 Task: Find connections with filter location The Valley with filter topic #Consultantswith filter profile language German with filter current company Atos with filter school LJ University with filter industry Cosmetology and Barber Schools with filter service category Interior Design with filter keywords title Lead
Action: Mouse moved to (498, 89)
Screenshot: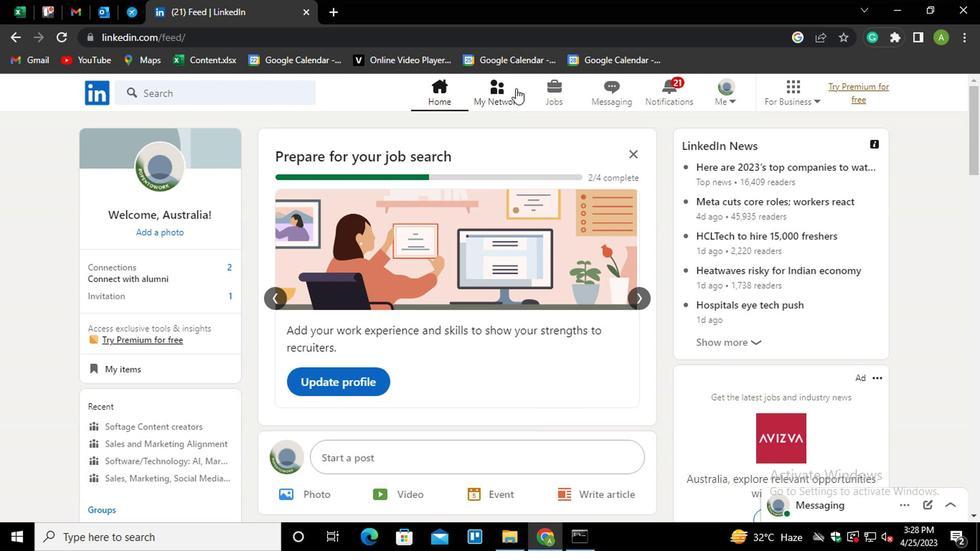 
Action: Mouse pressed left at (498, 89)
Screenshot: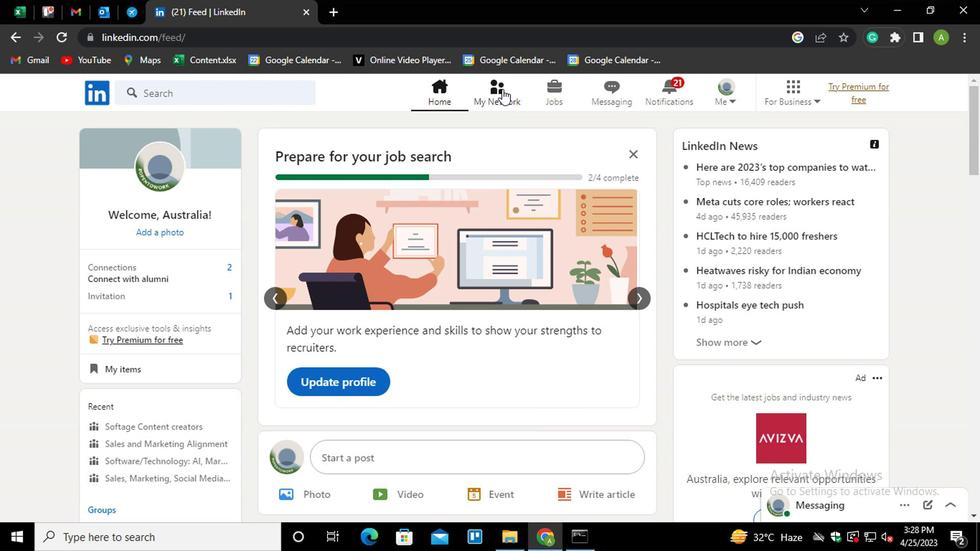 
Action: Mouse moved to (194, 166)
Screenshot: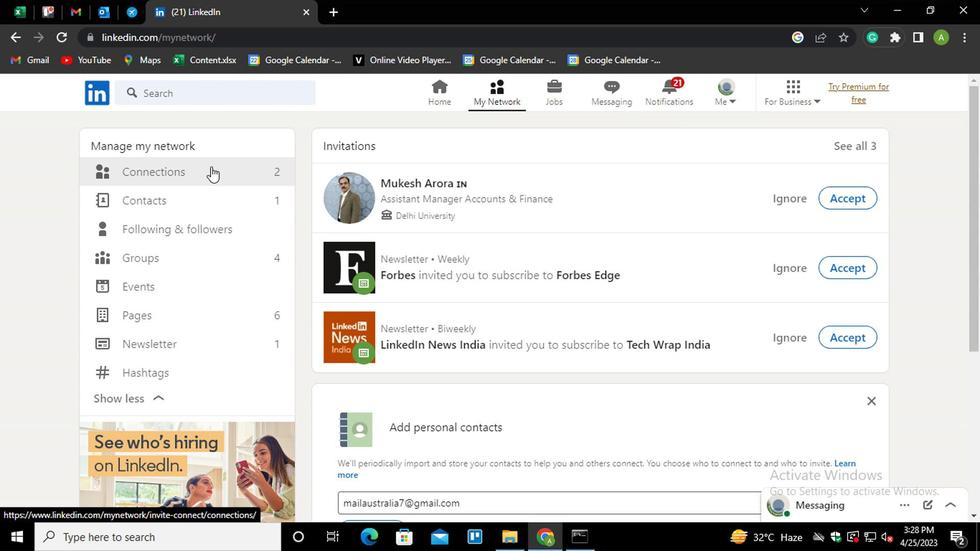 
Action: Mouse pressed left at (194, 166)
Screenshot: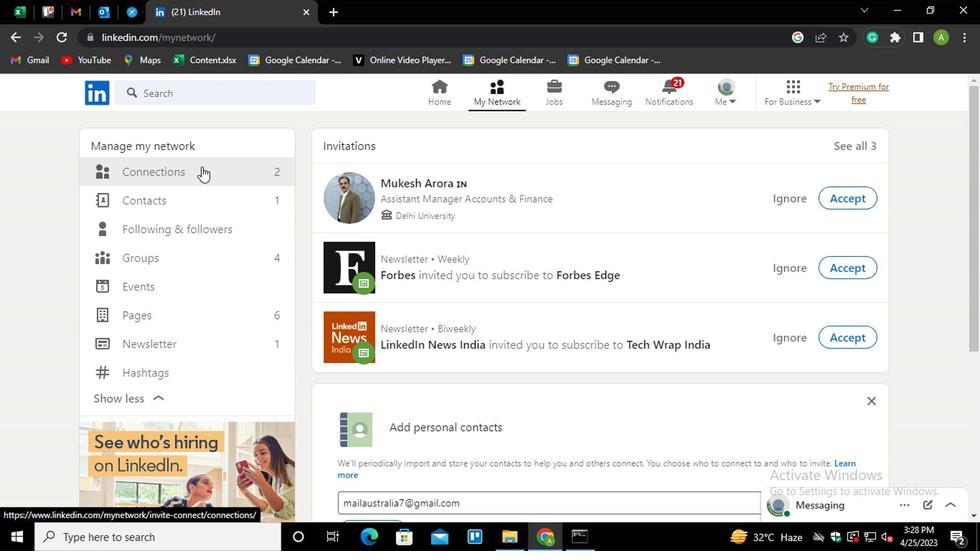 
Action: Mouse moved to (601, 166)
Screenshot: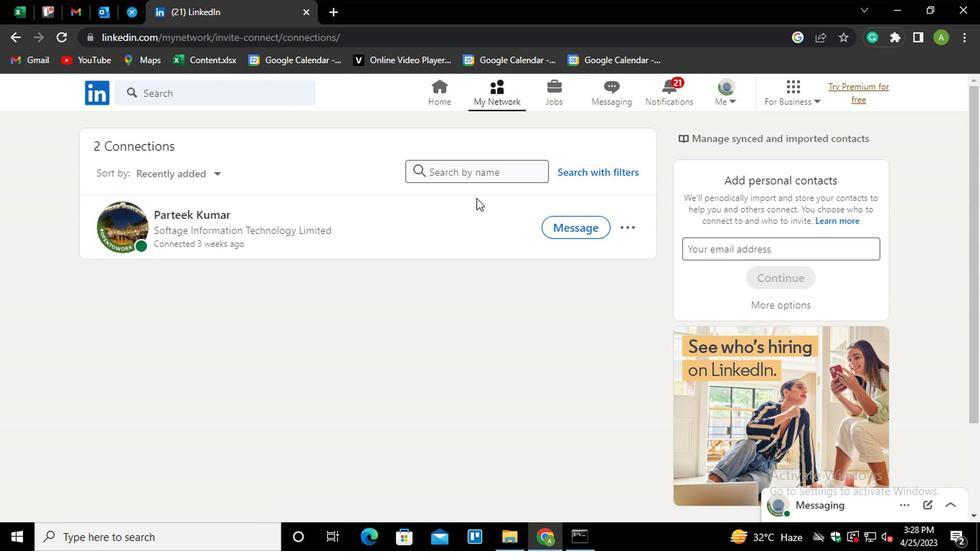 
Action: Mouse pressed left at (601, 166)
Screenshot: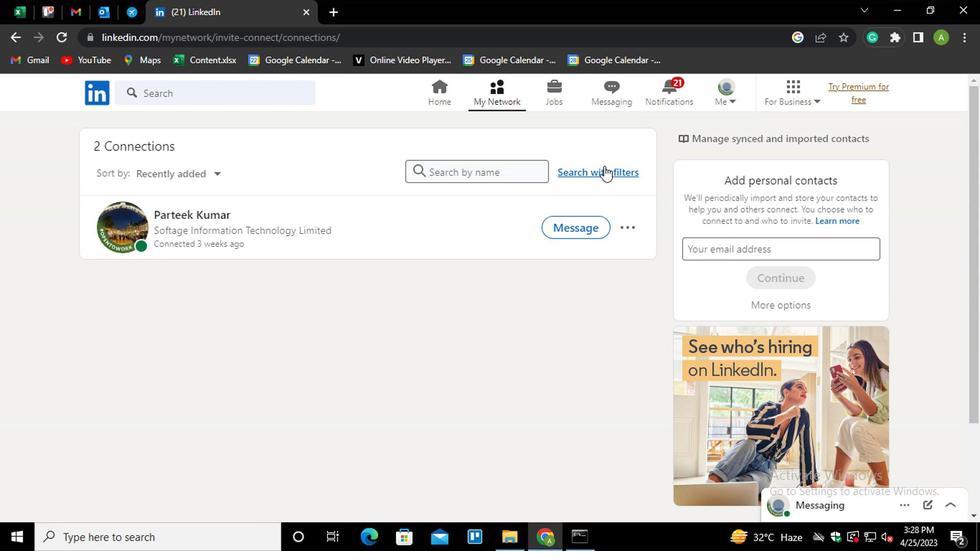 
Action: Mouse moved to (473, 129)
Screenshot: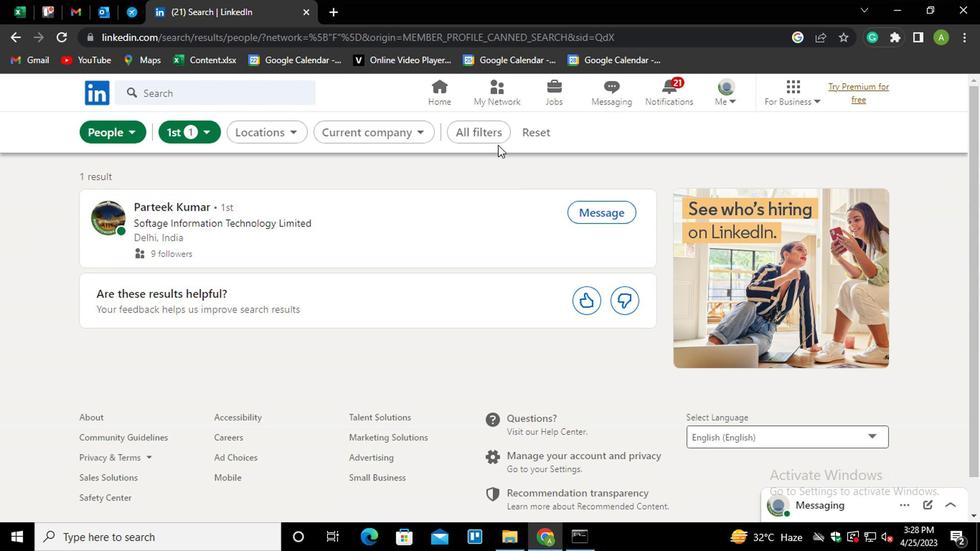 
Action: Mouse pressed left at (473, 129)
Screenshot: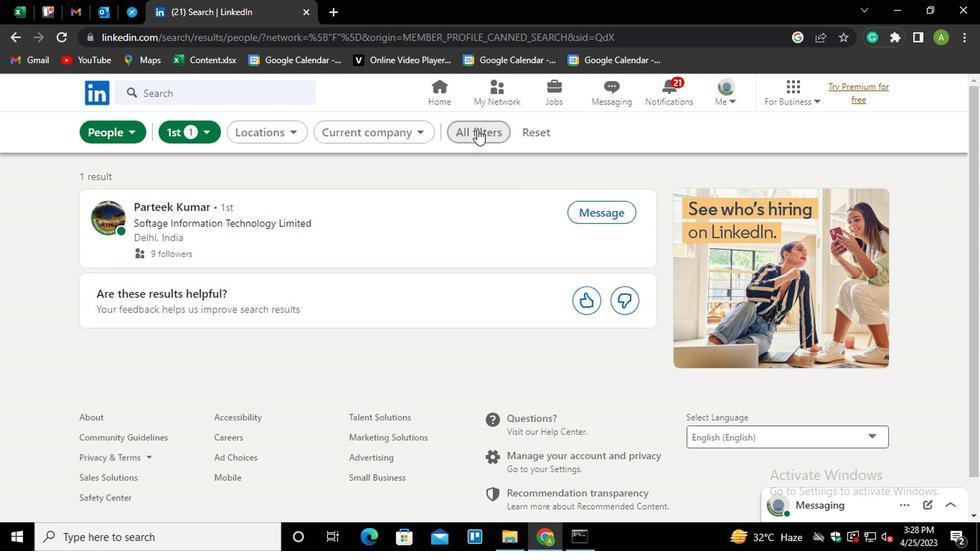 
Action: Mouse moved to (672, 287)
Screenshot: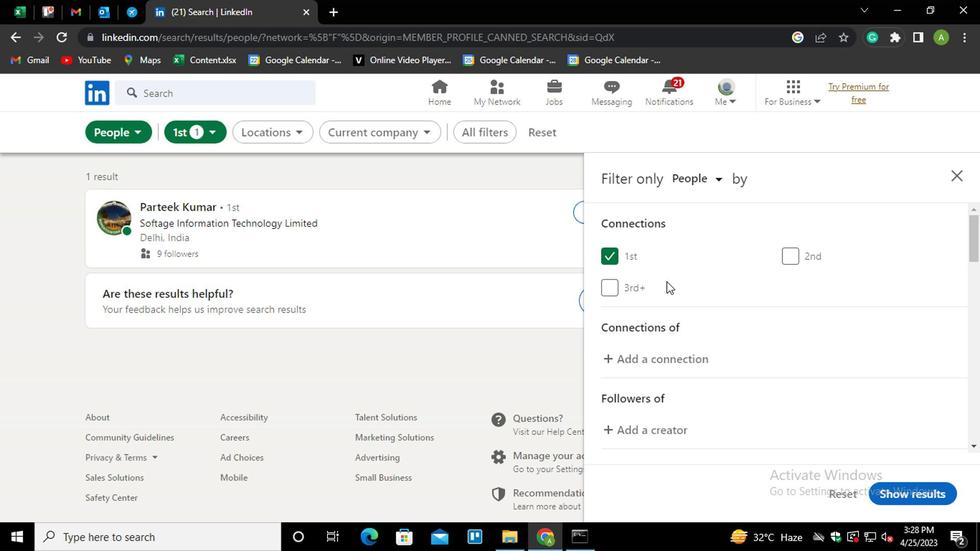 
Action: Mouse scrolled (672, 287) with delta (0, 0)
Screenshot: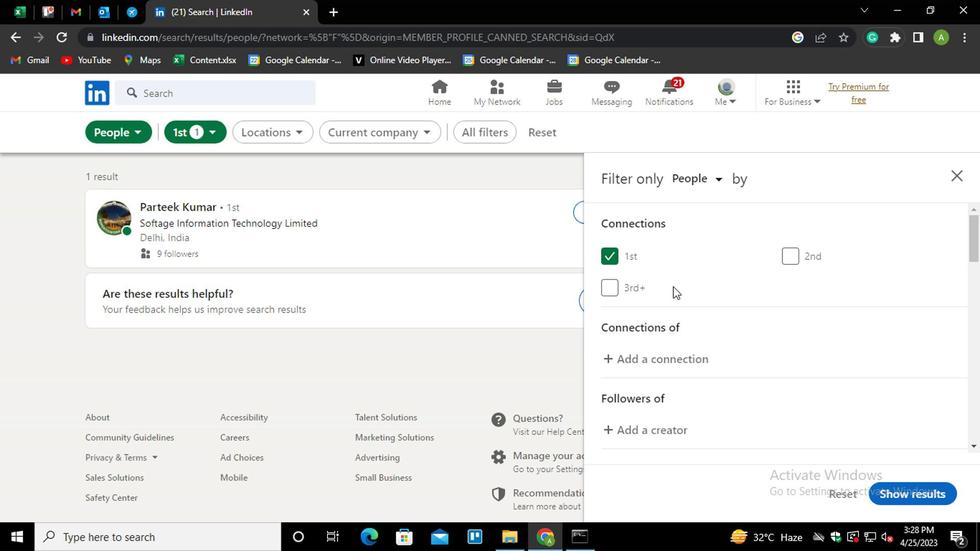 
Action: Mouse scrolled (672, 287) with delta (0, 0)
Screenshot: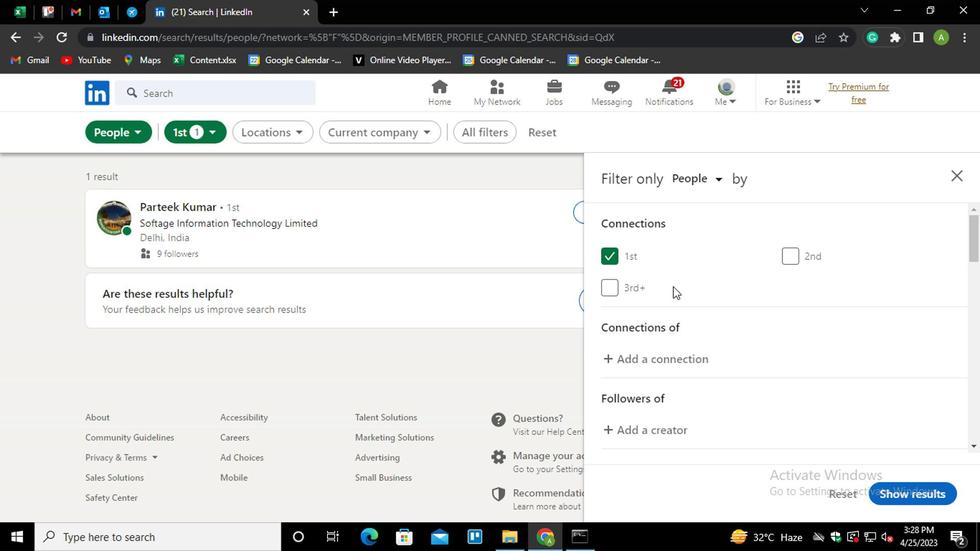
Action: Mouse scrolled (672, 287) with delta (0, 0)
Screenshot: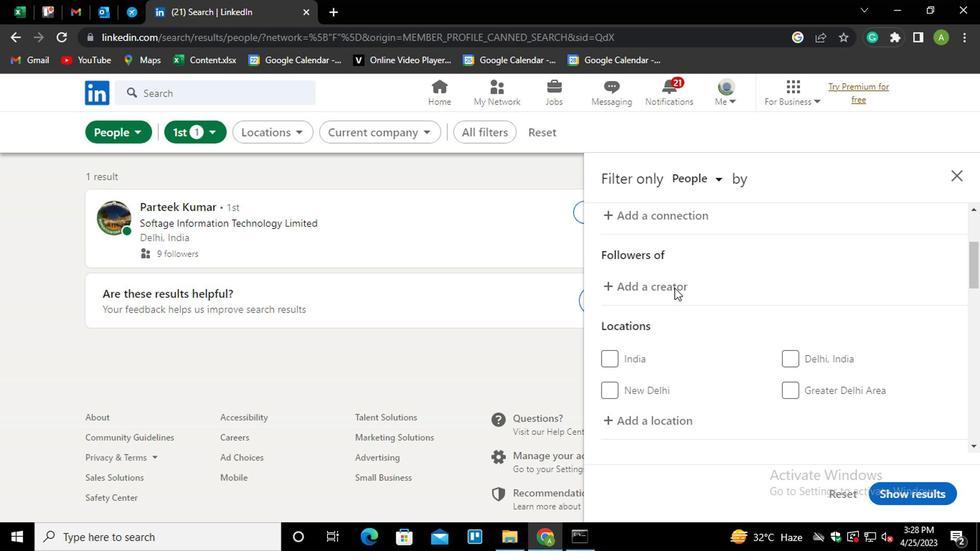 
Action: Mouse moved to (647, 354)
Screenshot: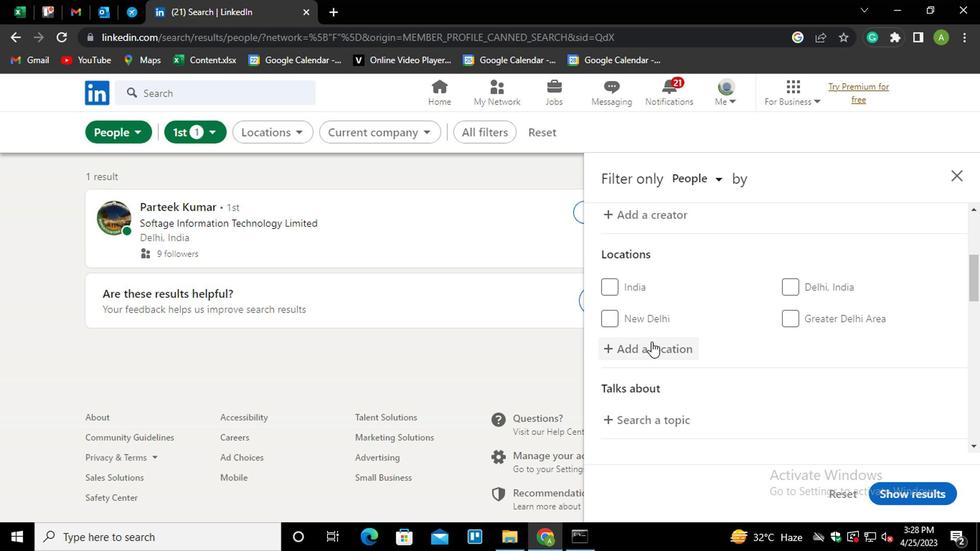 
Action: Mouse pressed left at (647, 354)
Screenshot: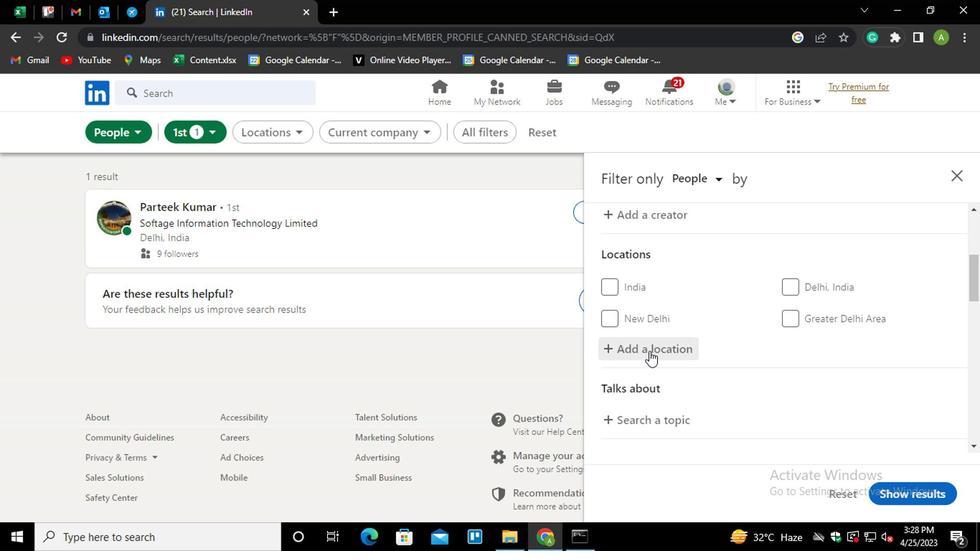 
Action: Mouse moved to (641, 346)
Screenshot: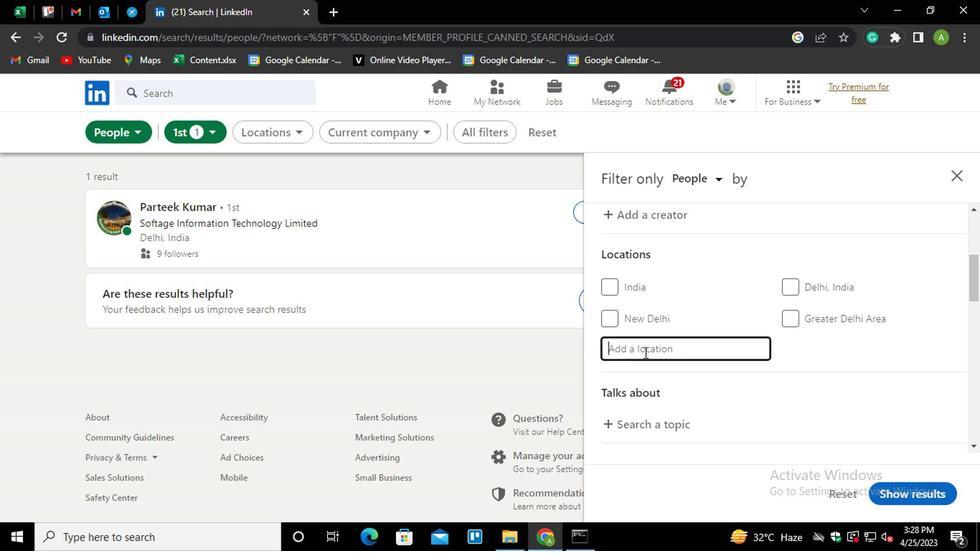 
Action: Mouse pressed left at (641, 346)
Screenshot: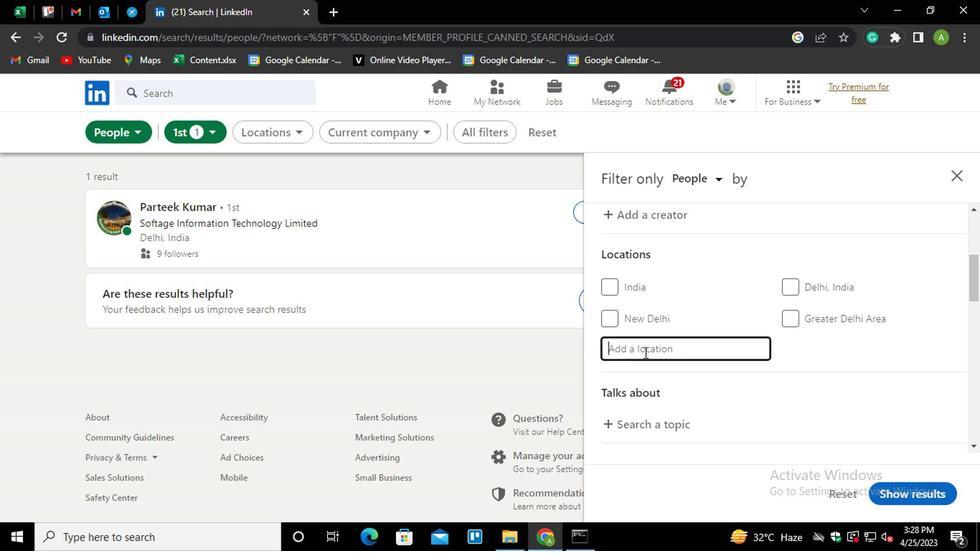 
Action: Mouse moved to (639, 340)
Screenshot: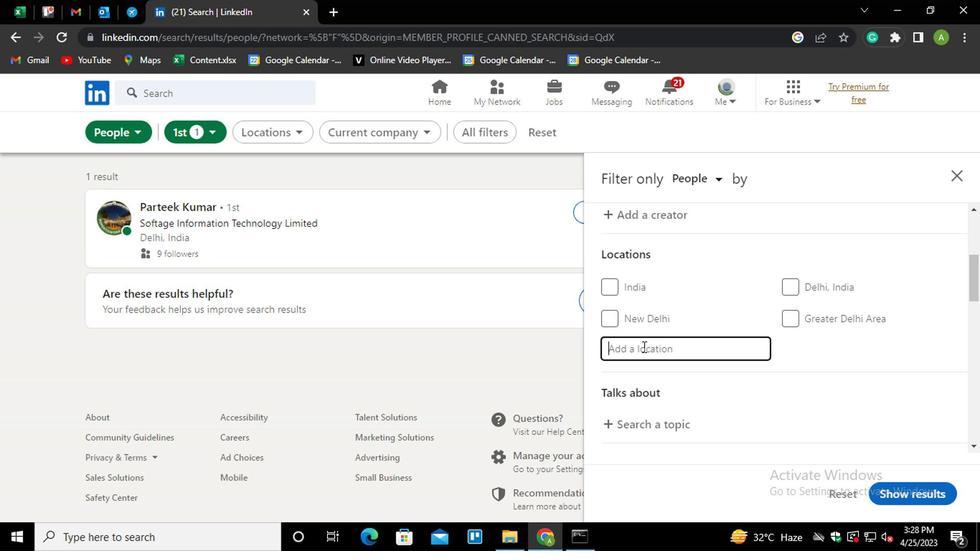 
Action: Key pressed <Key.shift_r><Key.shift_r><Key.shift_r><Key.shift_r>The<Key.space><Key.shift>VALLEY
Screenshot: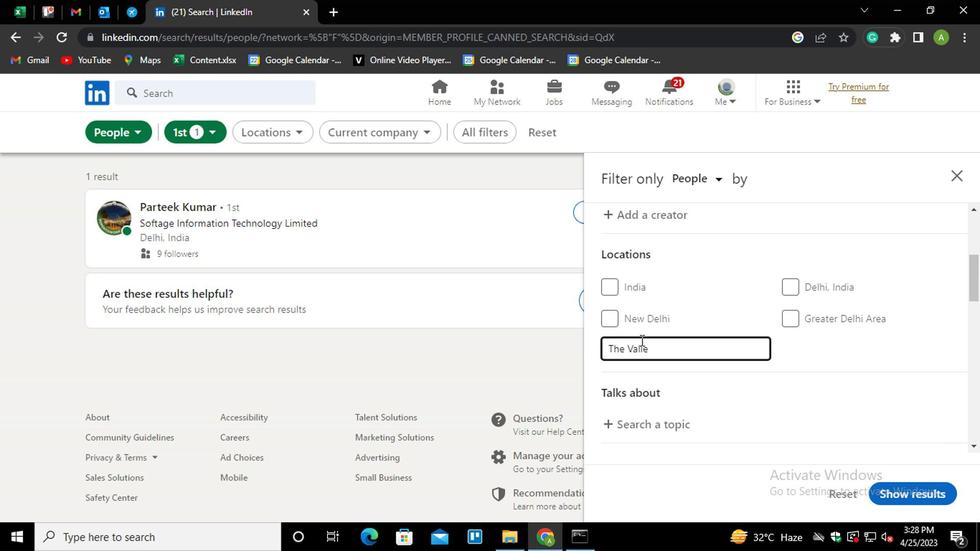 
Action: Mouse moved to (874, 340)
Screenshot: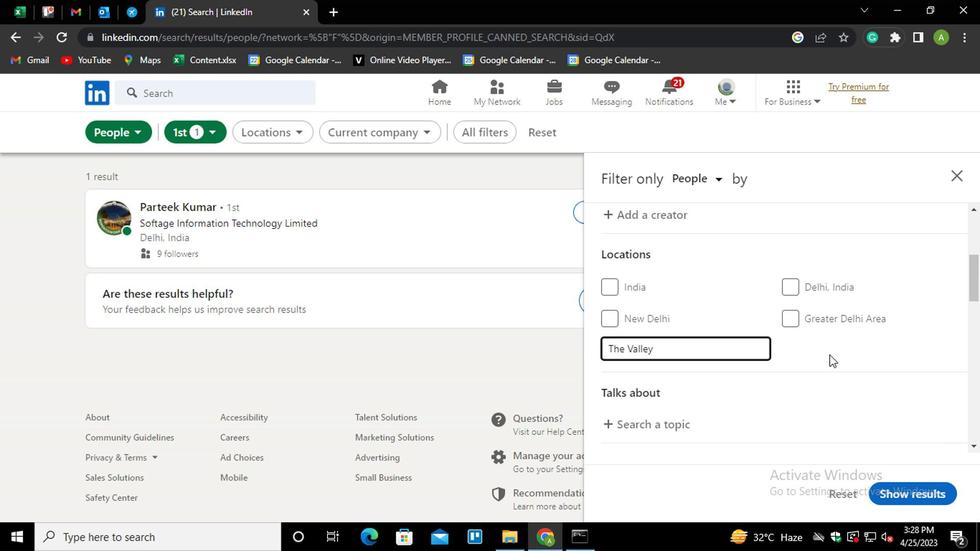 
Action: Mouse pressed left at (874, 340)
Screenshot: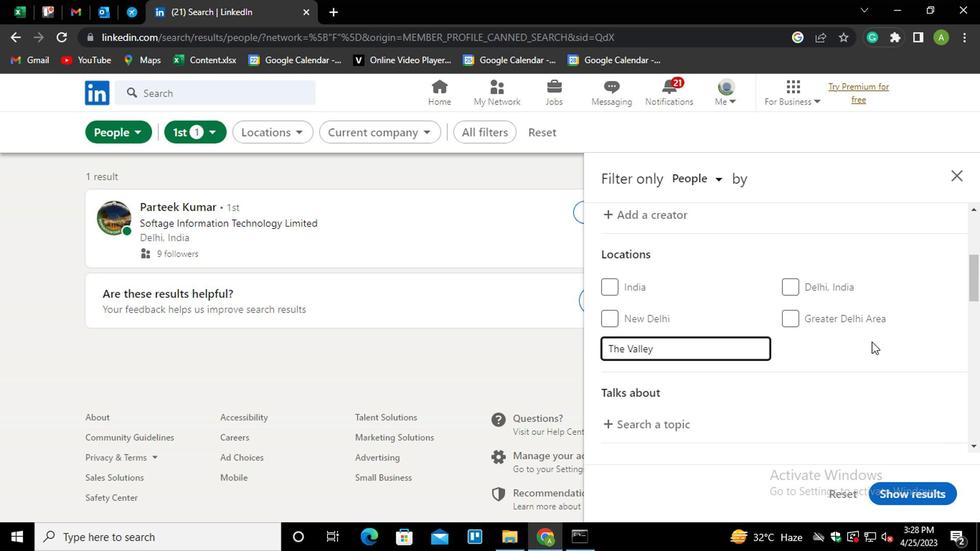 
Action: Mouse moved to (876, 340)
Screenshot: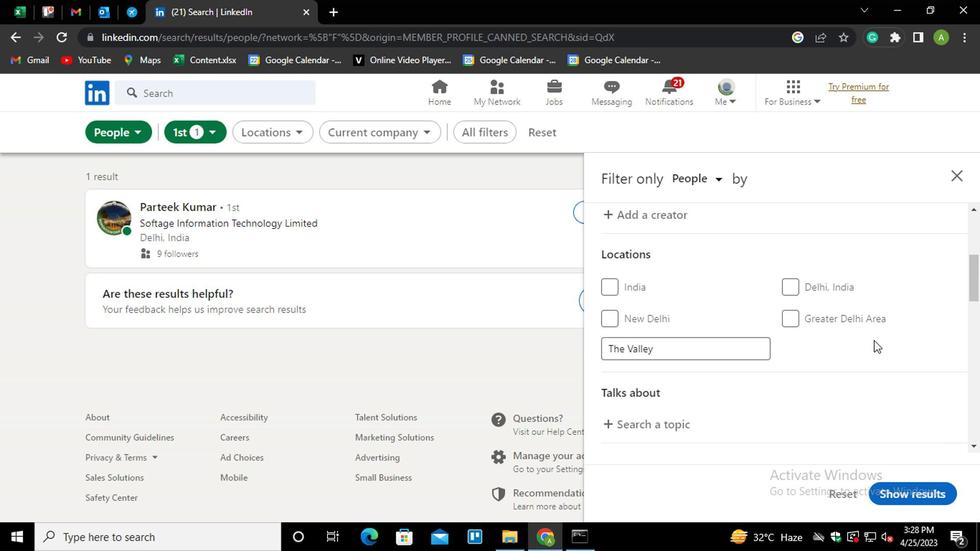 
Action: Mouse scrolled (876, 339) with delta (0, -1)
Screenshot: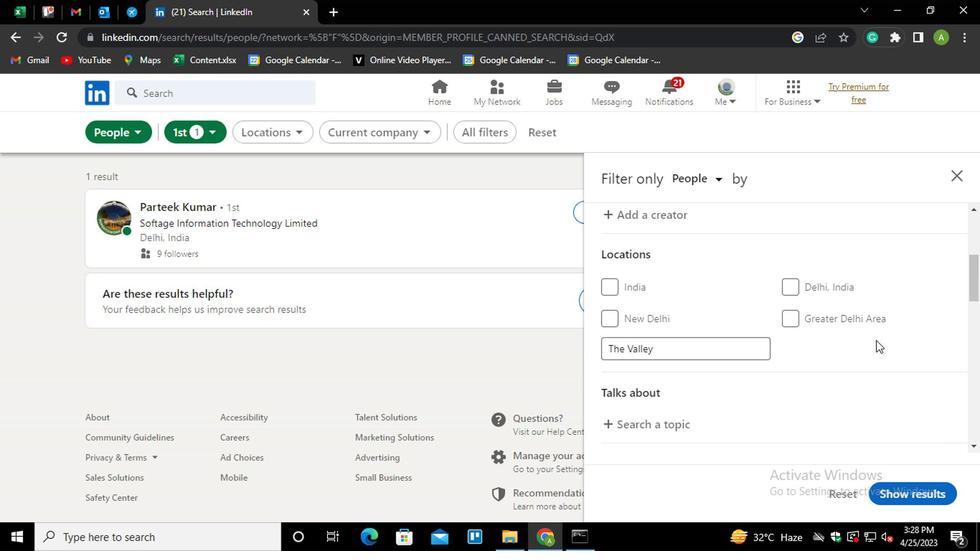 
Action: Mouse scrolled (876, 339) with delta (0, -1)
Screenshot: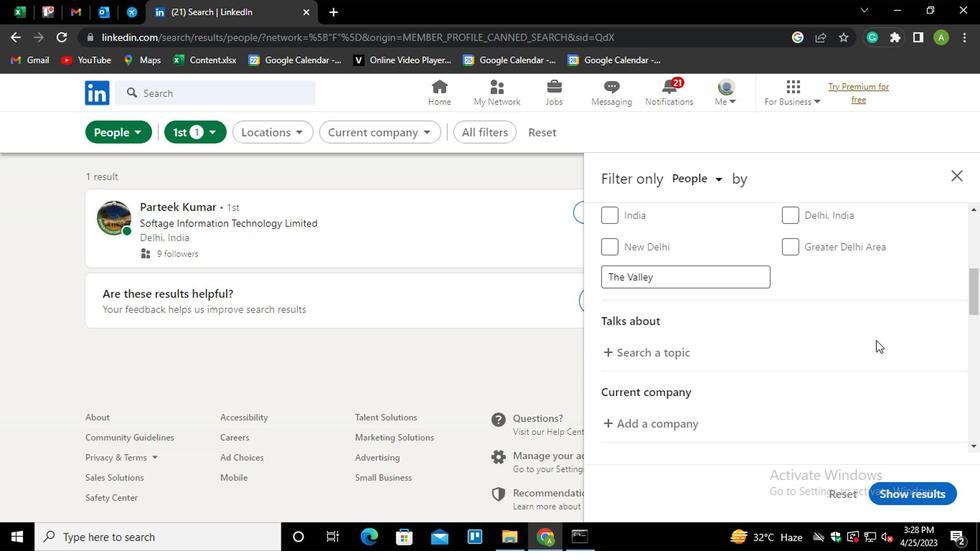 
Action: Mouse moved to (663, 282)
Screenshot: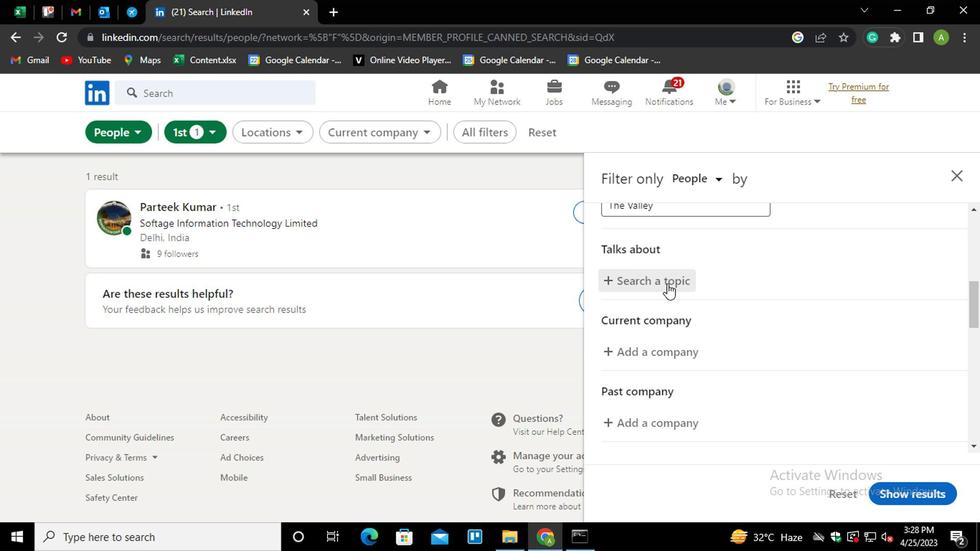 
Action: Mouse pressed left at (663, 282)
Screenshot: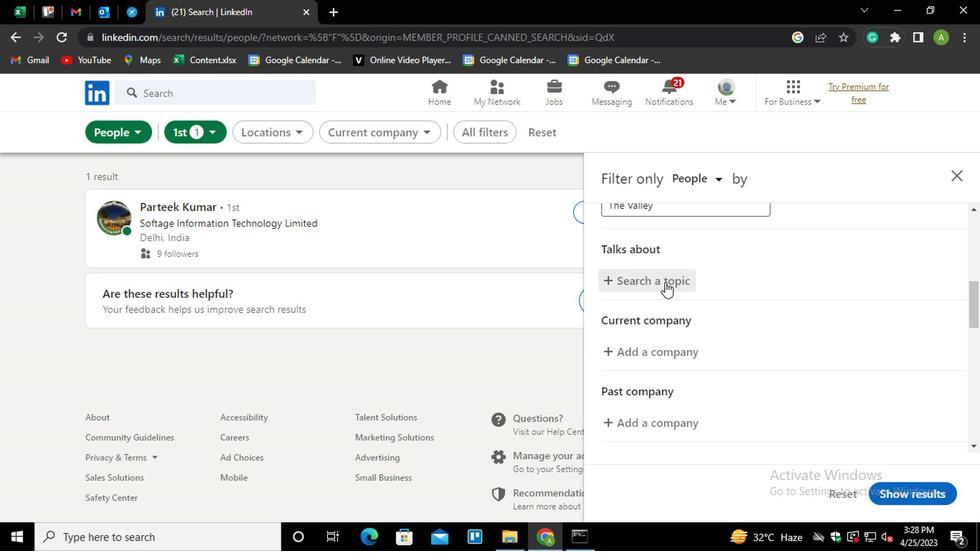 
Action: Key pressed <Key.shift>#<Key.shift_r><Key.shift_r><Key.shift_r><Key.shift_r><Key.shift_r><Key.shift_r><Key.shift_r>CONSULTANTSWITH
Screenshot: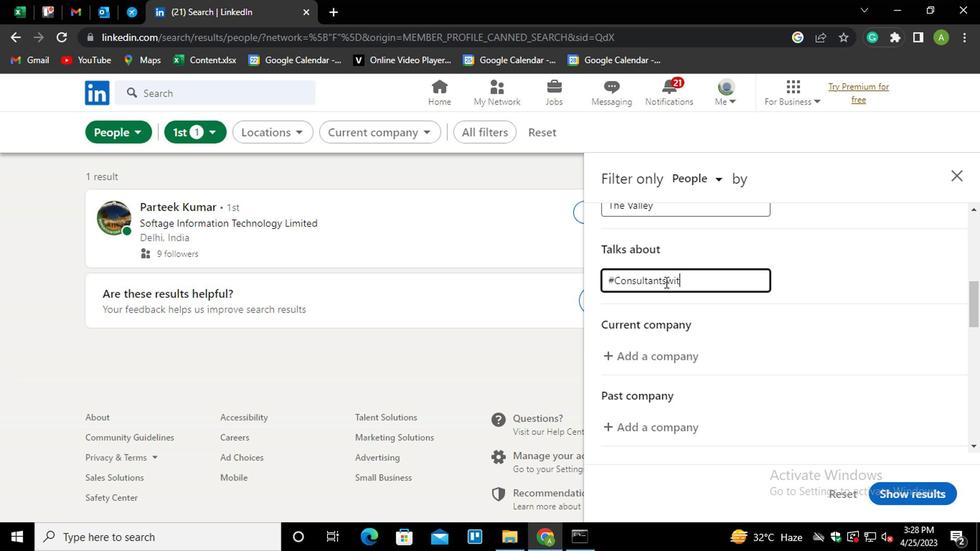 
Action: Mouse moved to (811, 282)
Screenshot: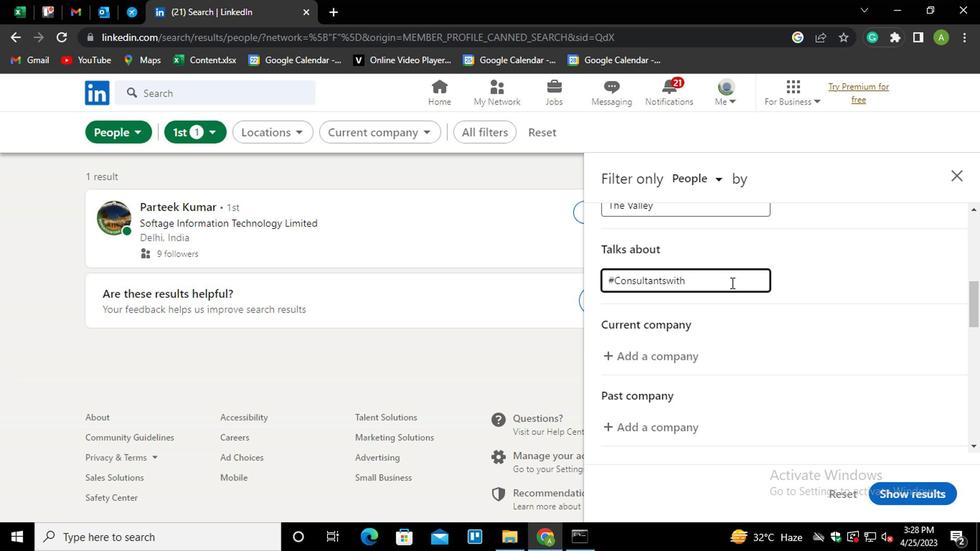 
Action: Mouse pressed left at (811, 282)
Screenshot: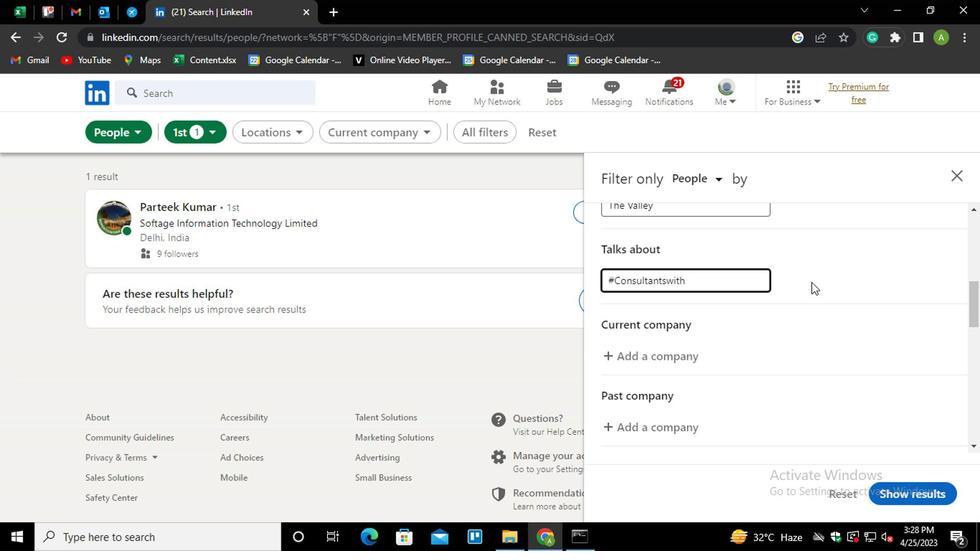 
Action: Mouse moved to (811, 281)
Screenshot: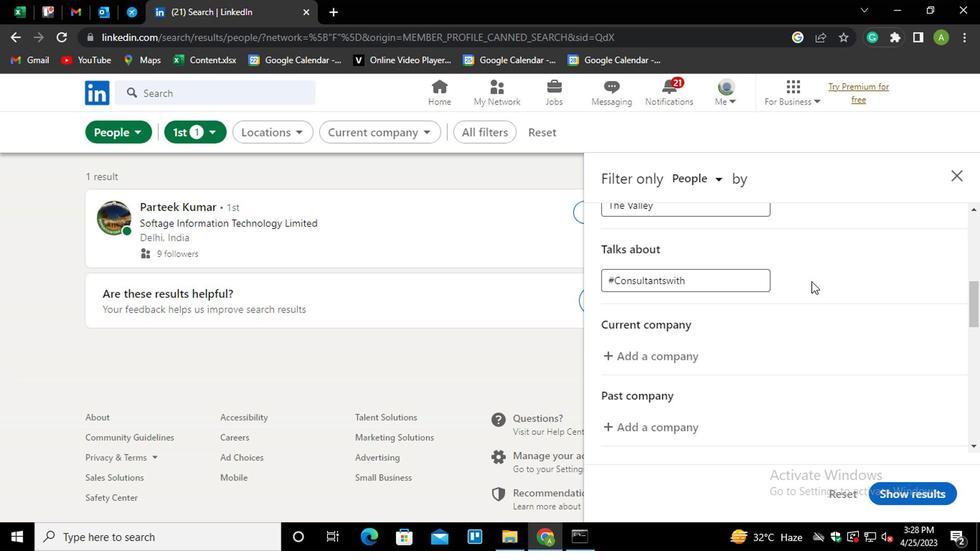 
Action: Mouse scrolled (811, 280) with delta (0, -1)
Screenshot: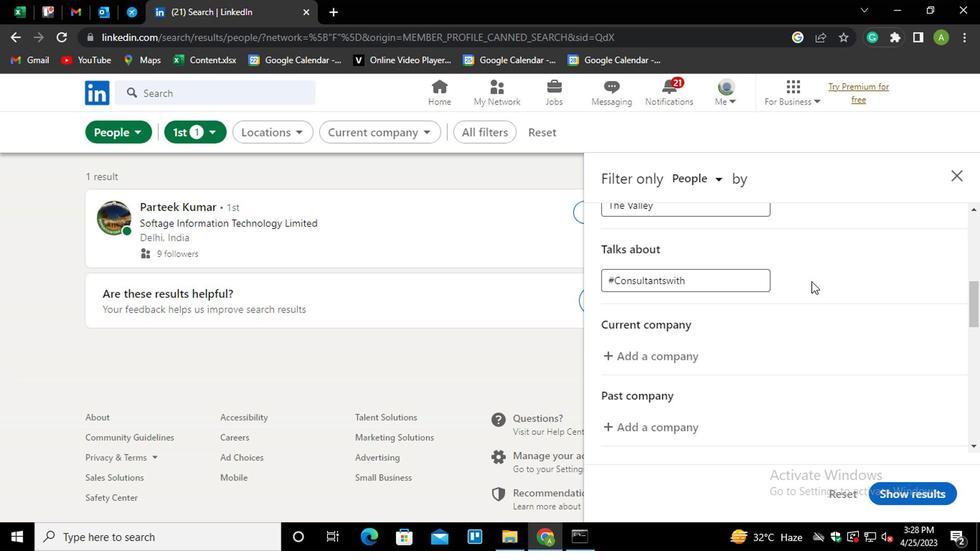 
Action: Mouse moved to (681, 285)
Screenshot: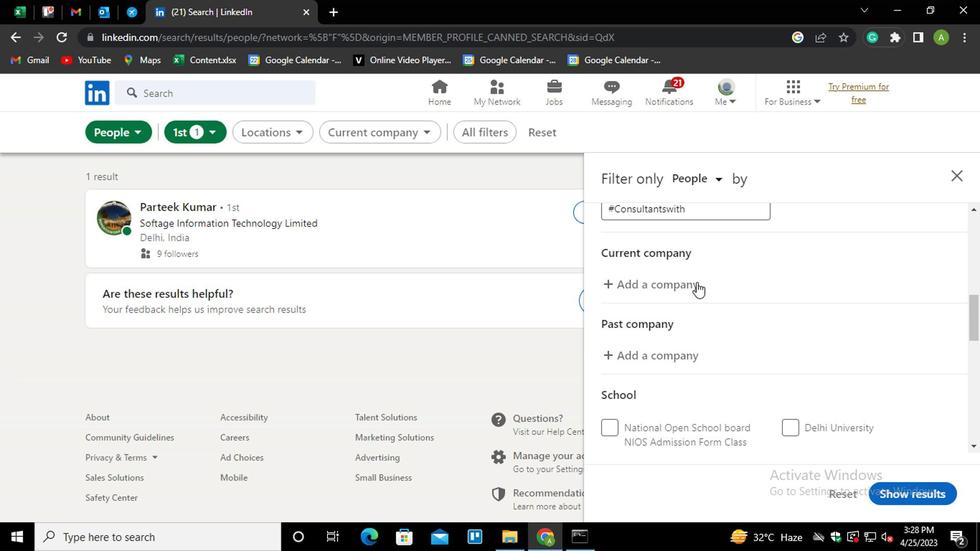 
Action: Mouse pressed left at (681, 285)
Screenshot: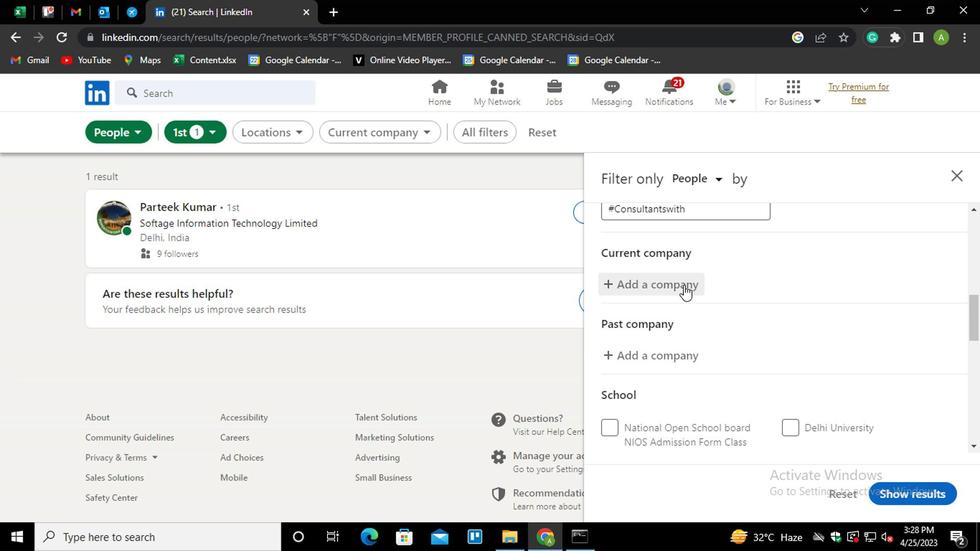 
Action: Key pressed <Key.shift>ATOS<Key.down><Key.enter>
Screenshot: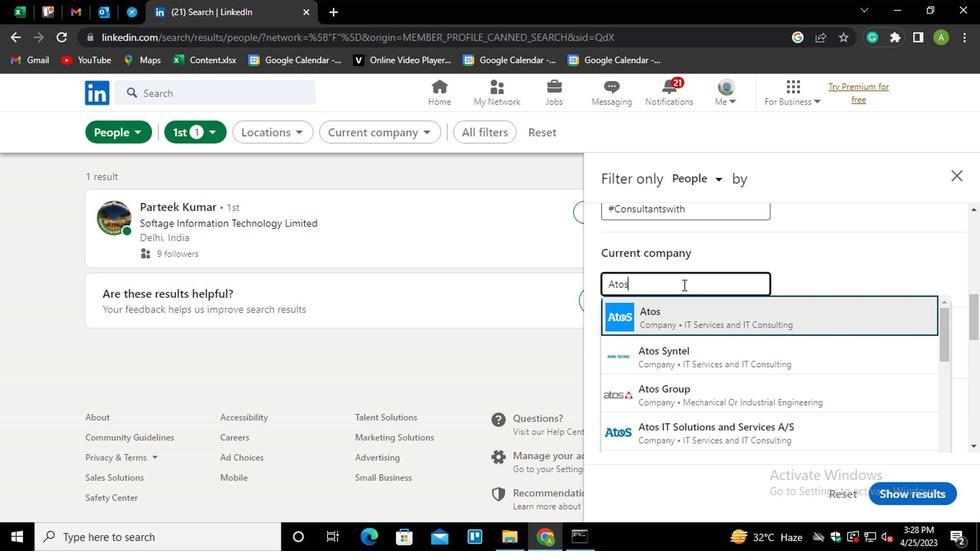
Action: Mouse moved to (709, 289)
Screenshot: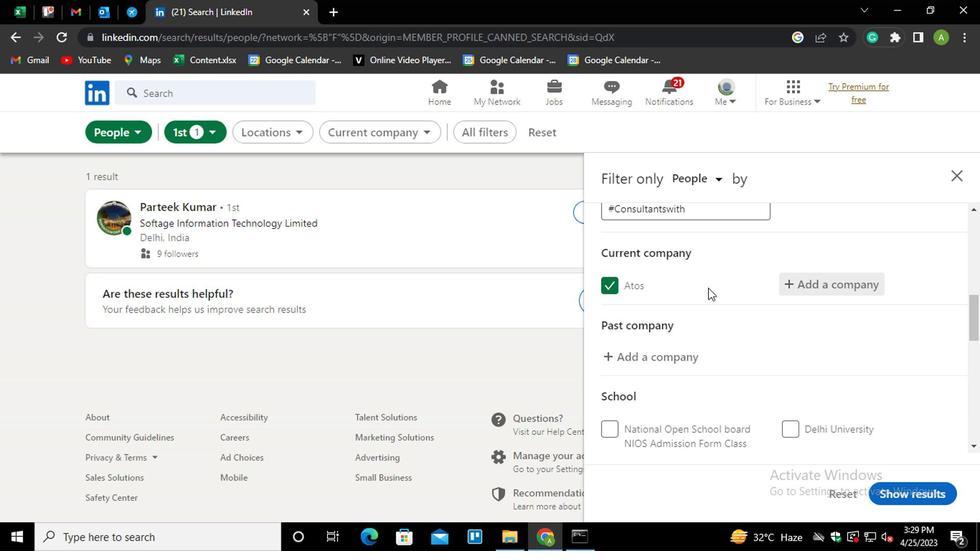 
Action: Mouse scrolled (709, 289) with delta (0, 0)
Screenshot: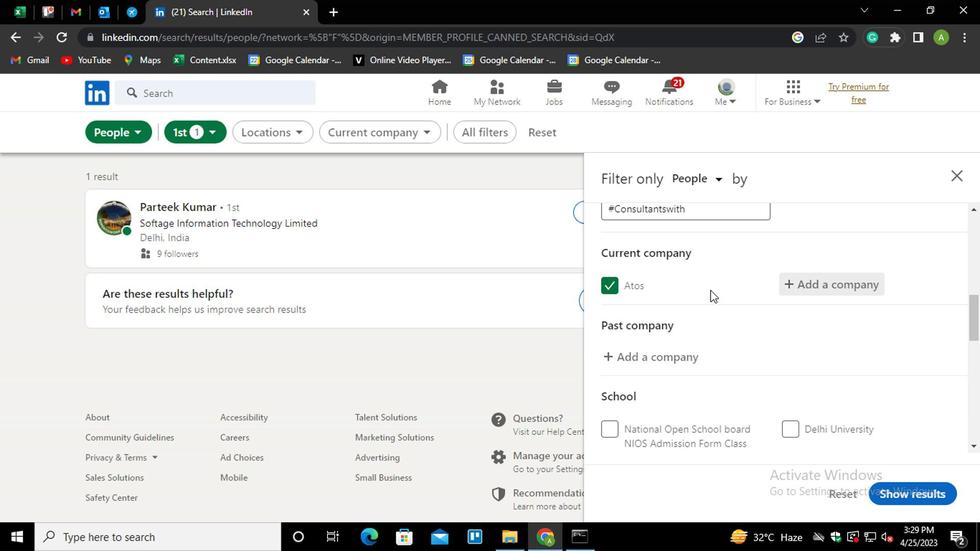 
Action: Mouse moved to (710, 317)
Screenshot: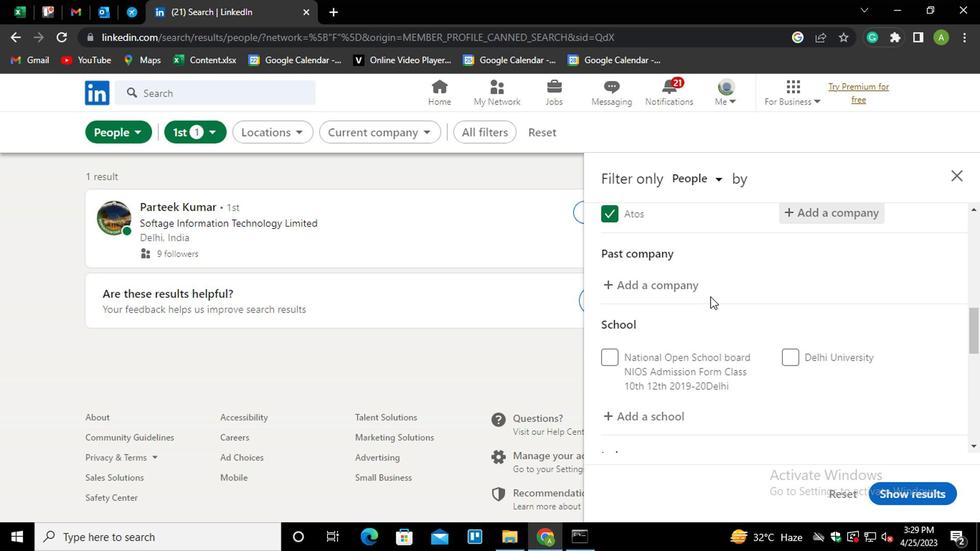 
Action: Mouse scrolled (710, 316) with delta (0, -1)
Screenshot: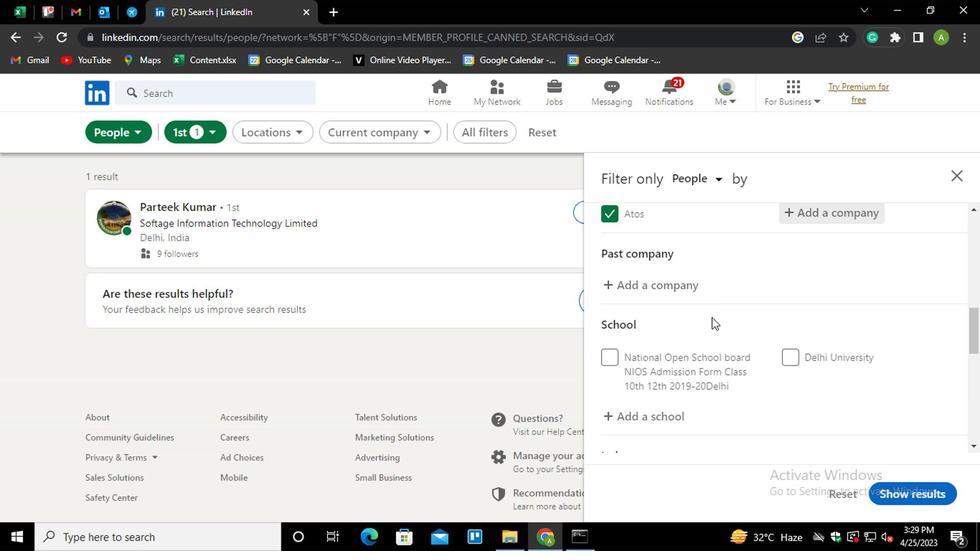
Action: Mouse moved to (635, 350)
Screenshot: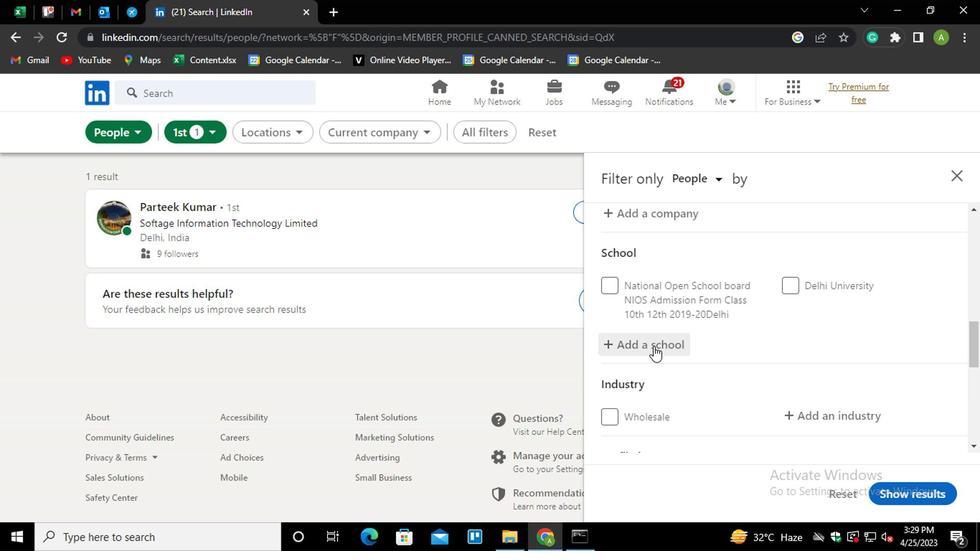 
Action: Mouse pressed left at (635, 350)
Screenshot: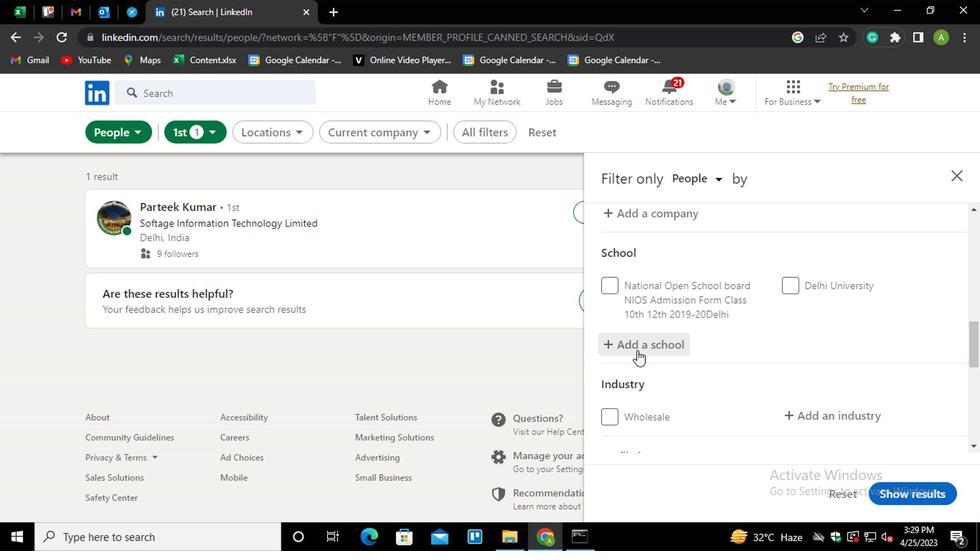 
Action: Mouse moved to (669, 347)
Screenshot: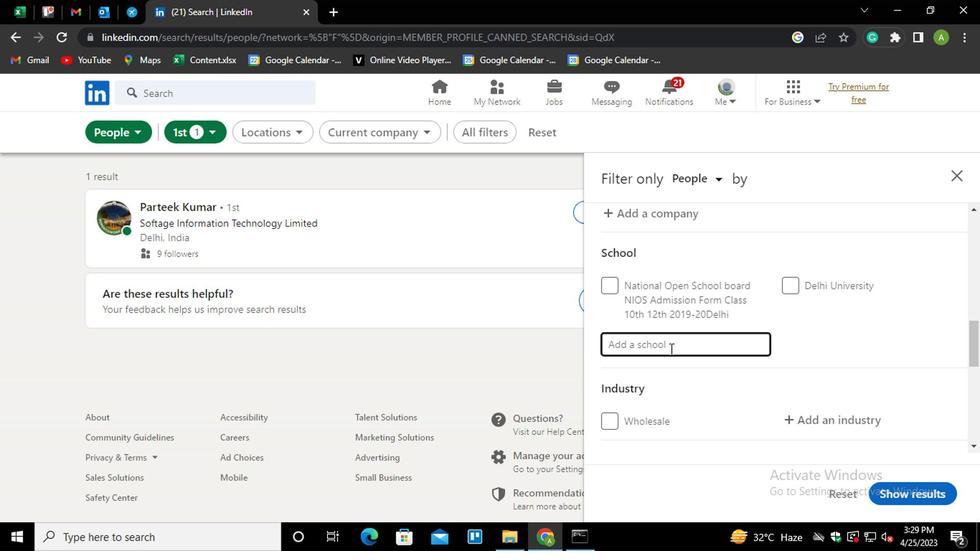 
Action: Mouse pressed left at (669, 347)
Screenshot: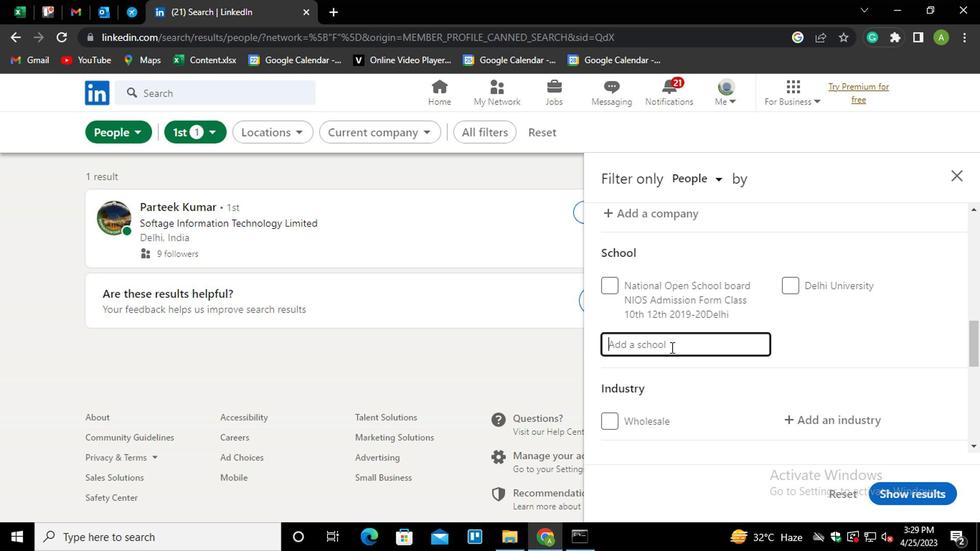 
Action: Mouse moved to (662, 351)
Screenshot: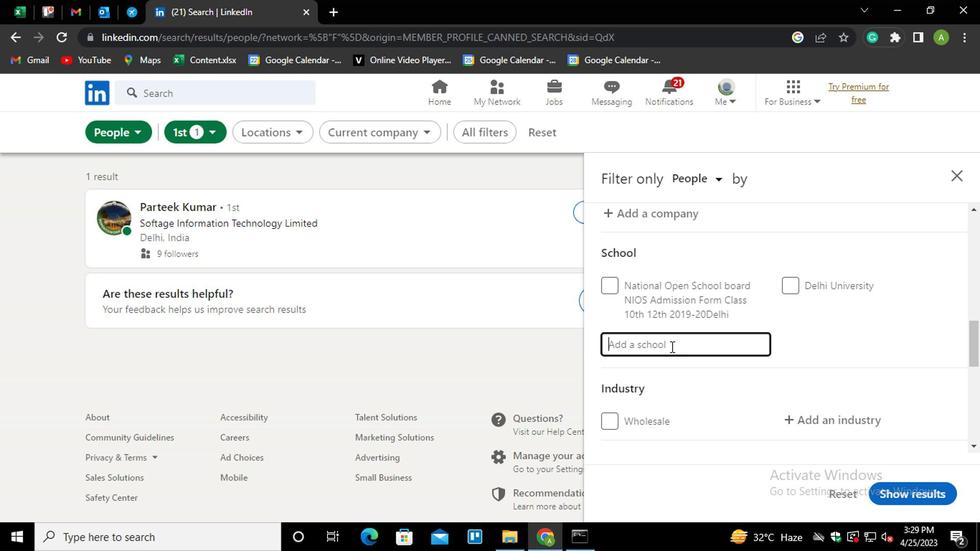 
Action: Key pressed <Key.shift><Key.shift><Key.shift><Key.shift><Key.shift><Key.shift><Key.shift><Key.shift><Key.shift><Key.shift><Key.shift><Key.shift><Key.shift><Key.shift><Key.shift><Key.shift><Key.shift><Key.shift><Key.shift><Key.shift><Key.shift><Key.shift_r>LJ<Key.down><Key.enter>
Screenshot: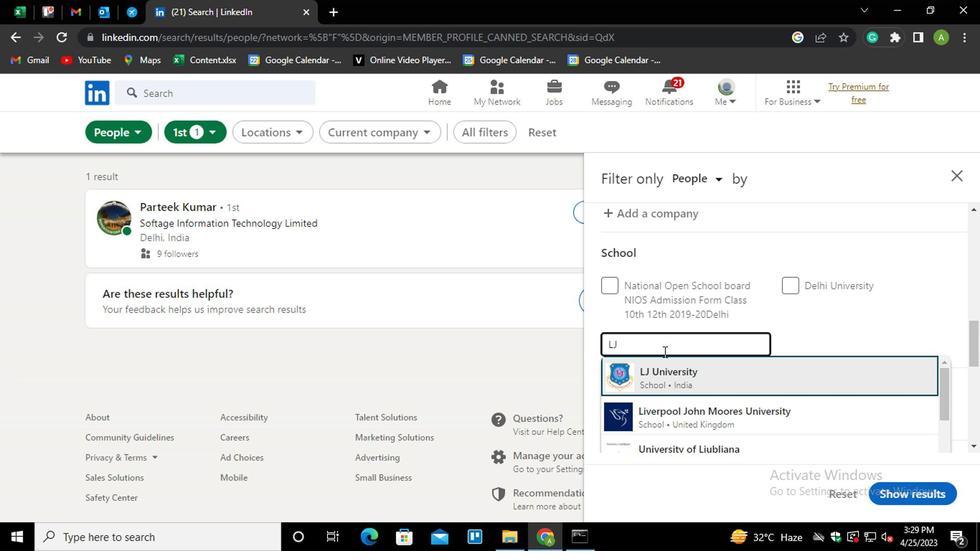 
Action: Mouse moved to (679, 346)
Screenshot: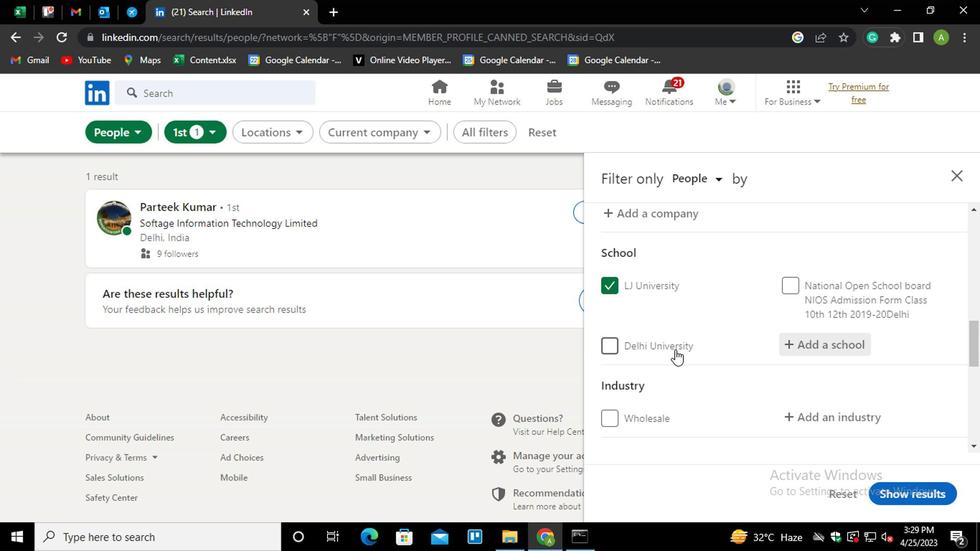 
Action: Mouse scrolled (679, 345) with delta (0, -1)
Screenshot: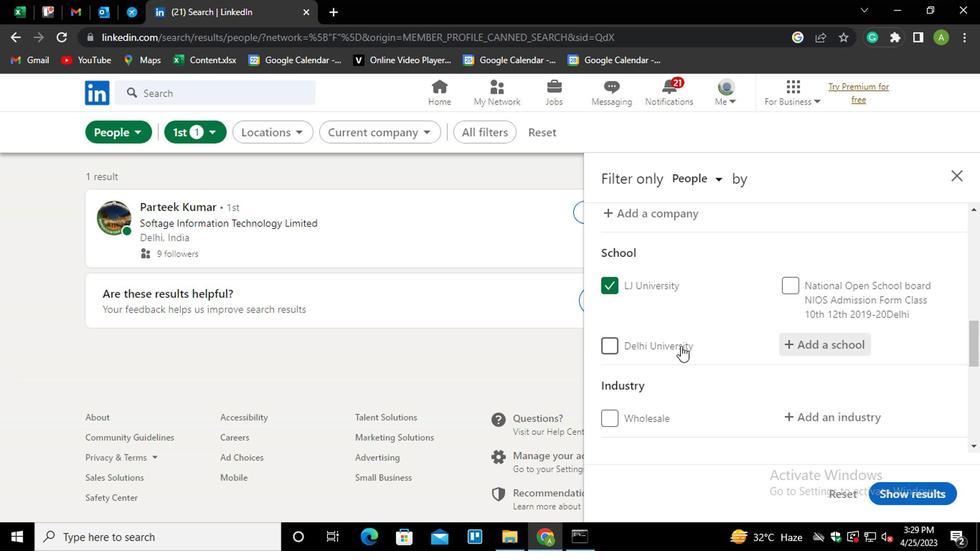 
Action: Mouse moved to (680, 345)
Screenshot: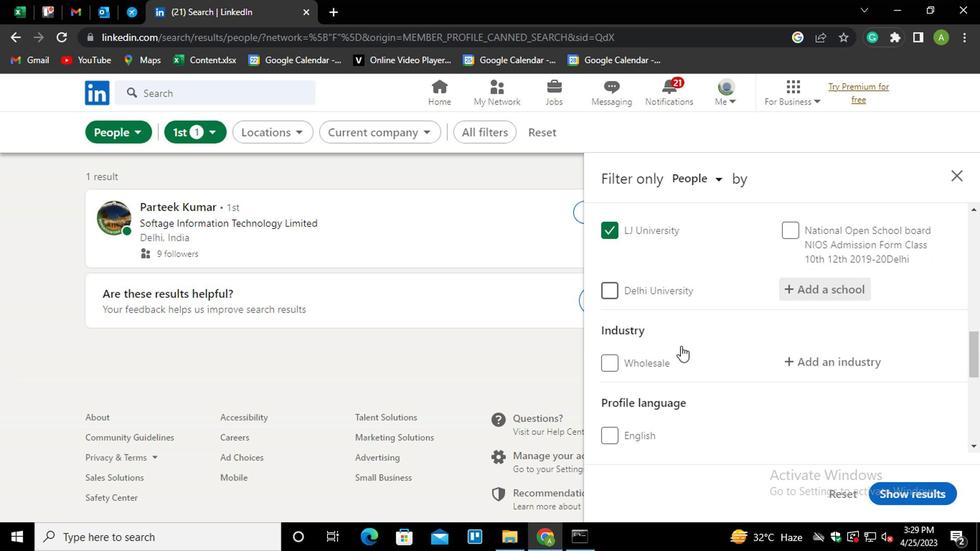 
Action: Mouse scrolled (680, 344) with delta (0, 0)
Screenshot: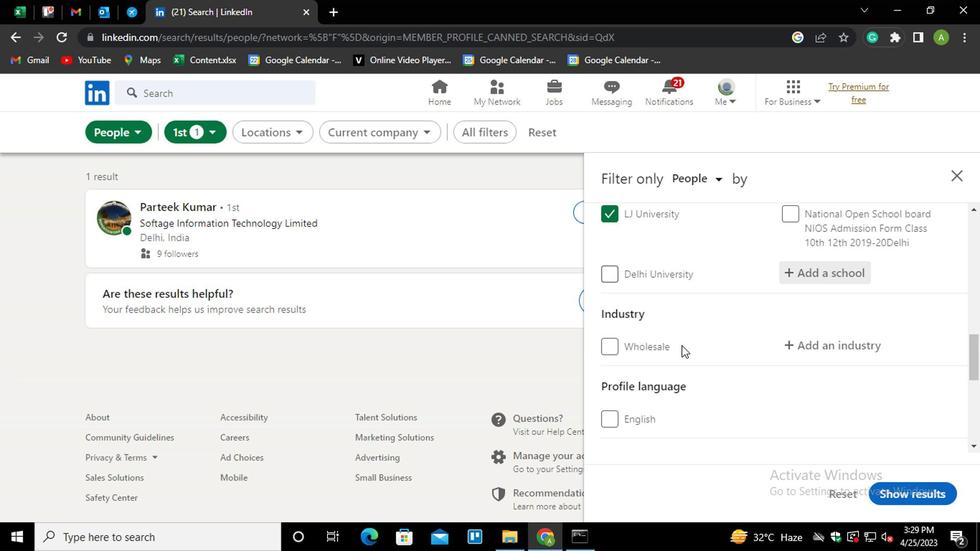 
Action: Mouse moved to (841, 268)
Screenshot: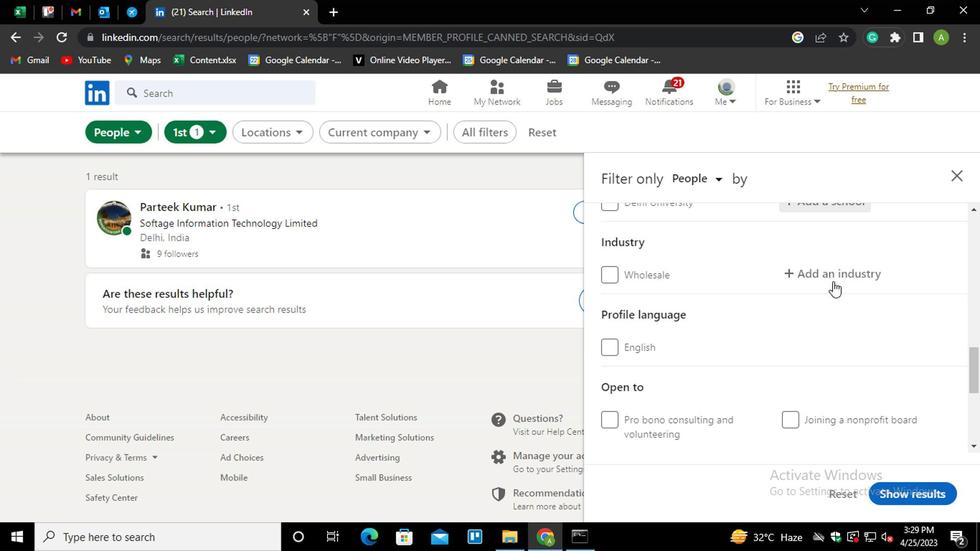 
Action: Mouse pressed left at (841, 268)
Screenshot: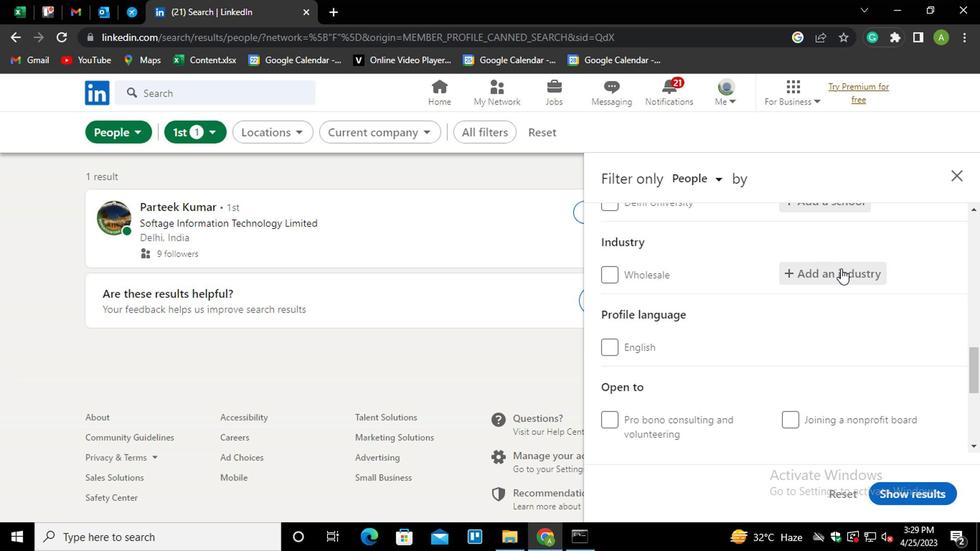 
Action: Mouse moved to (831, 276)
Screenshot: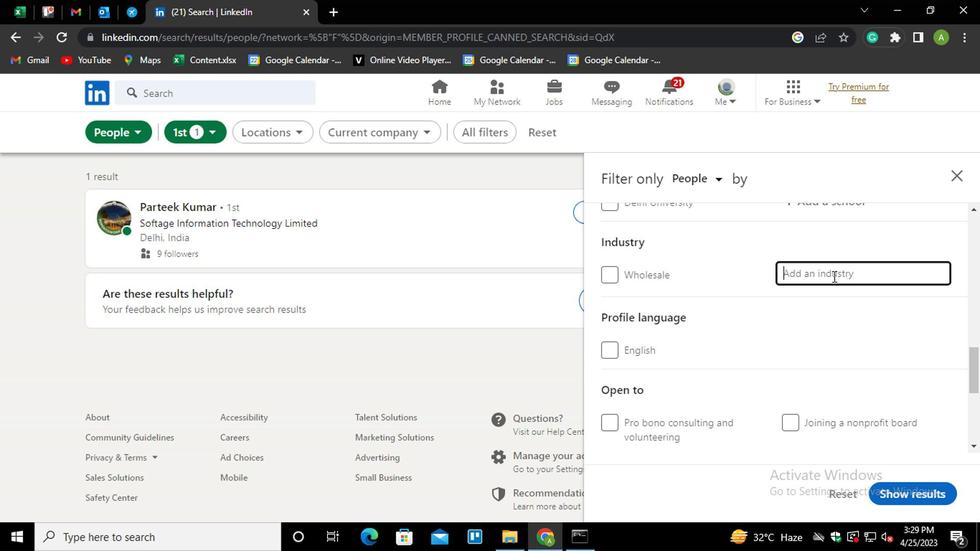 
Action: Mouse pressed left at (831, 276)
Screenshot: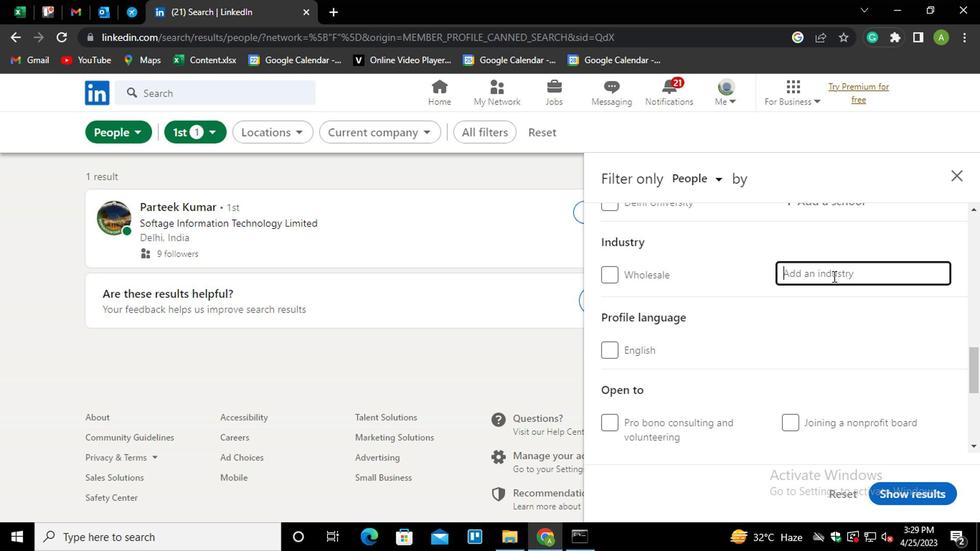 
Action: Key pressed <Key.shift>COSMET<Key.down><Key.enter>
Screenshot: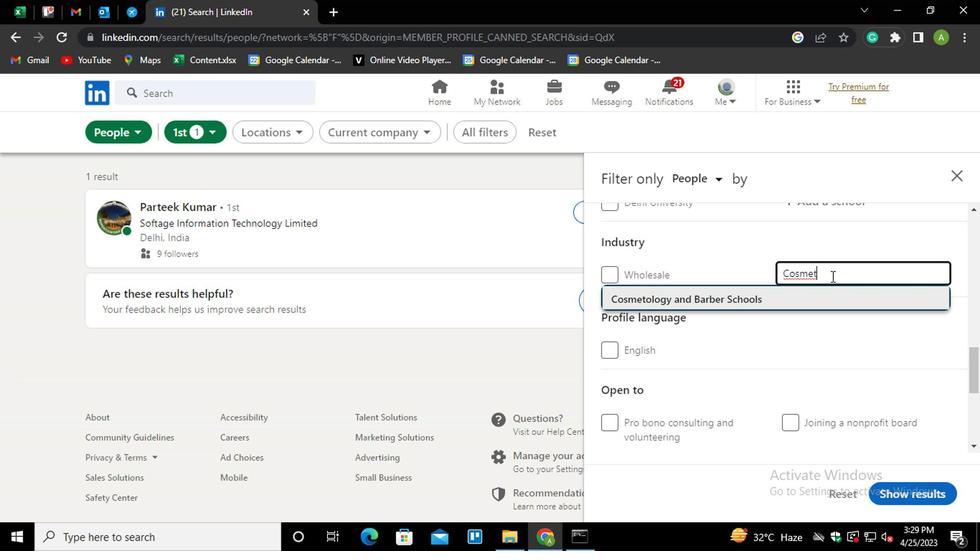
Action: Mouse moved to (832, 366)
Screenshot: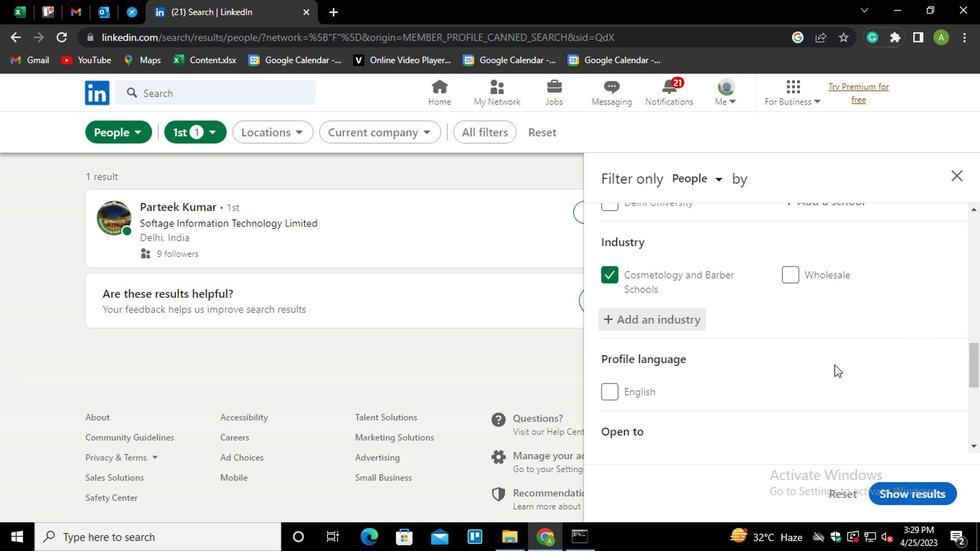 
Action: Mouse scrolled (832, 365) with delta (0, 0)
Screenshot: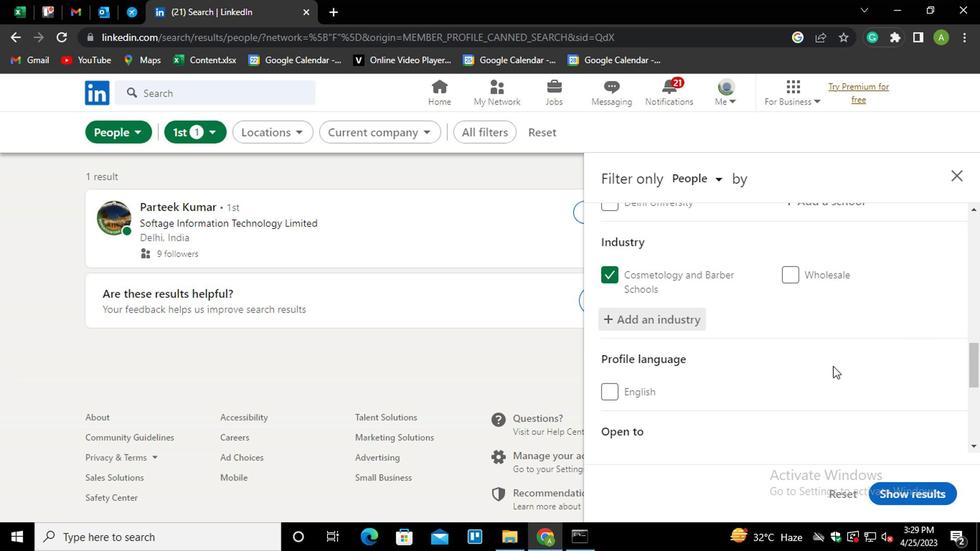 
Action: Mouse moved to (753, 310)
Screenshot: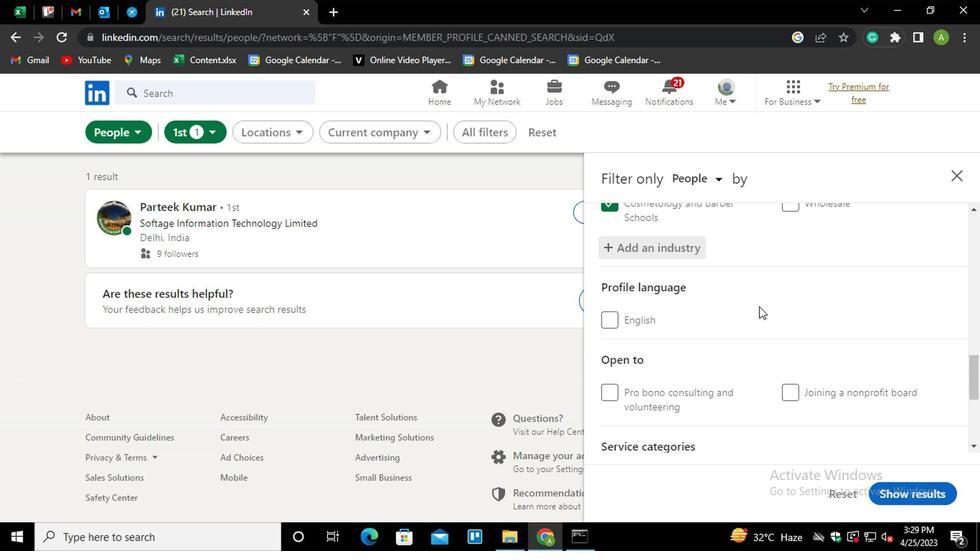 
Action: Mouse scrolled (753, 310) with delta (0, 0)
Screenshot: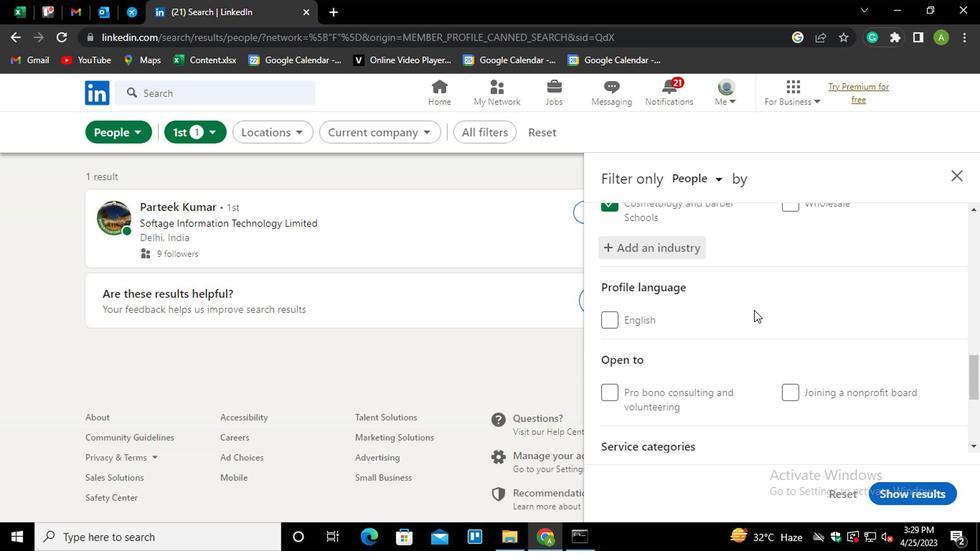 
Action: Mouse scrolled (753, 310) with delta (0, 0)
Screenshot: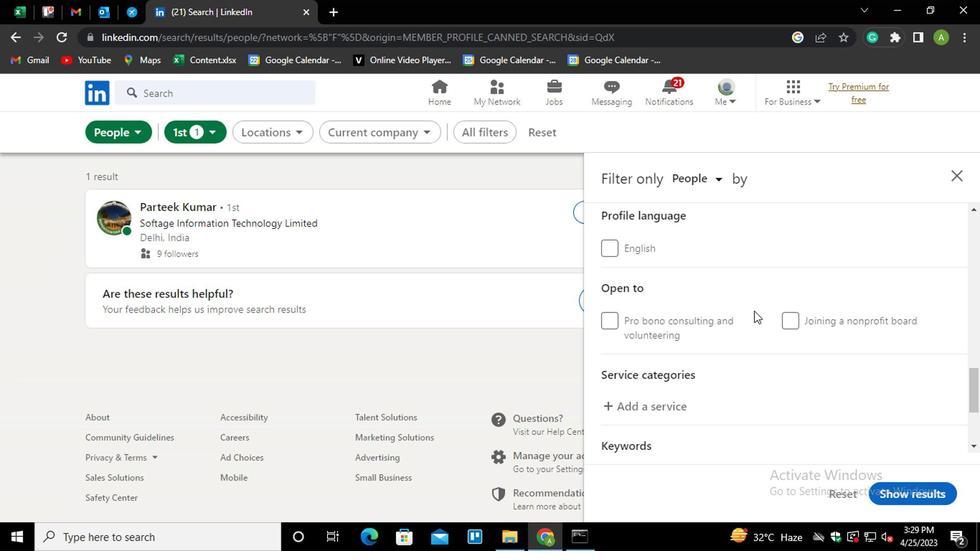 
Action: Mouse moved to (647, 335)
Screenshot: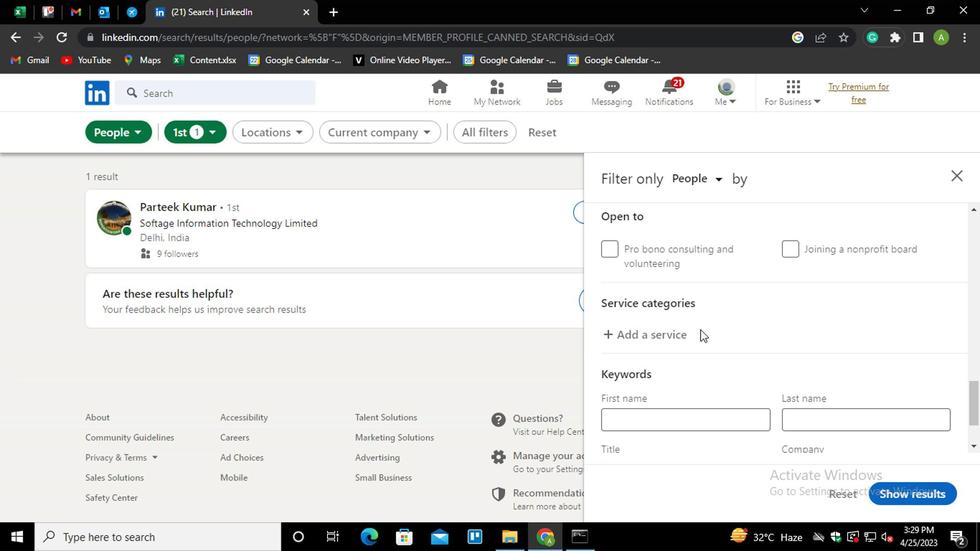 
Action: Mouse pressed left at (647, 335)
Screenshot: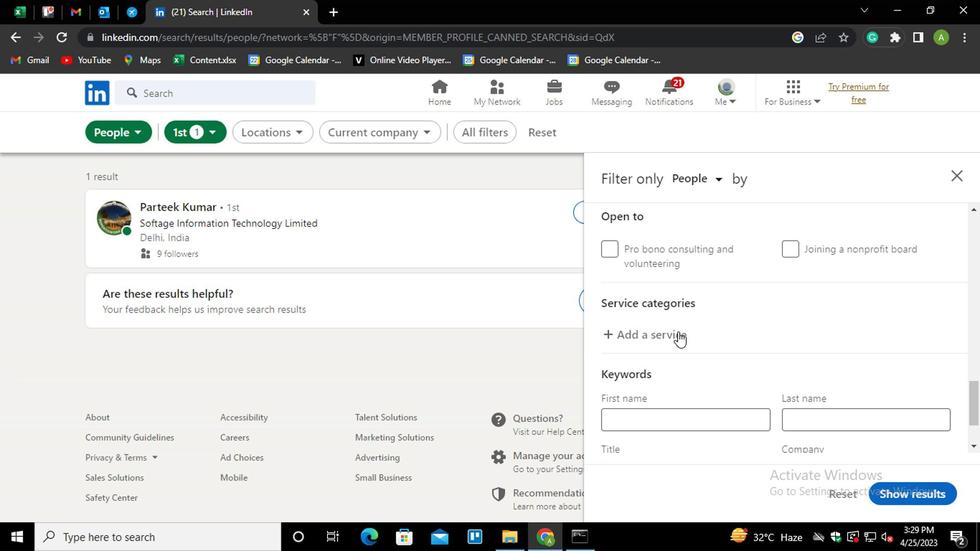
Action: Mouse moved to (663, 336)
Screenshot: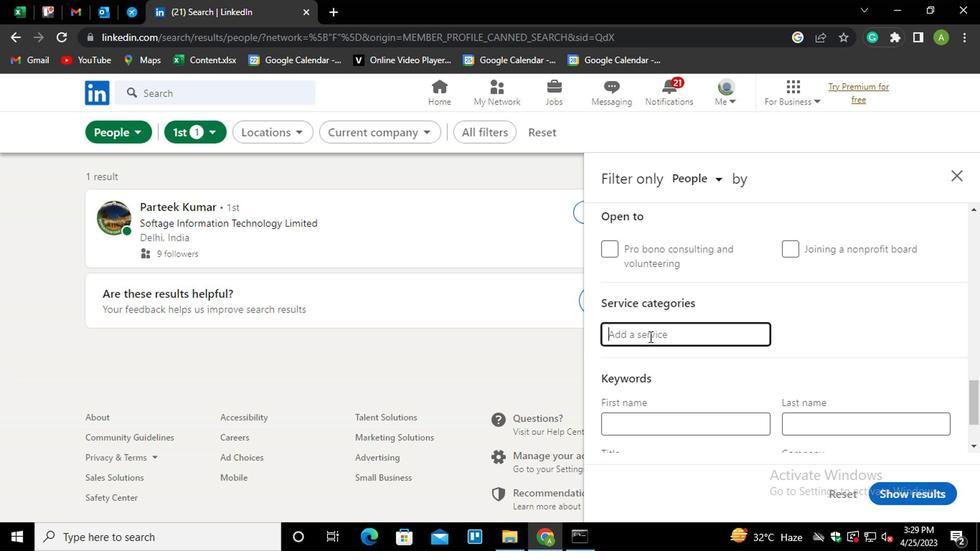 
Action: Mouse pressed left at (663, 336)
Screenshot: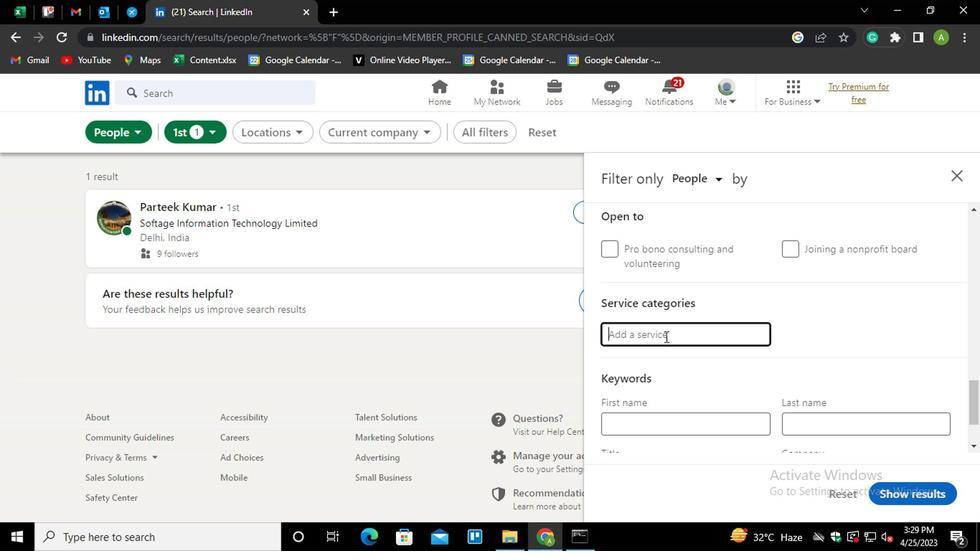 
Action: Mouse moved to (662, 356)
Screenshot: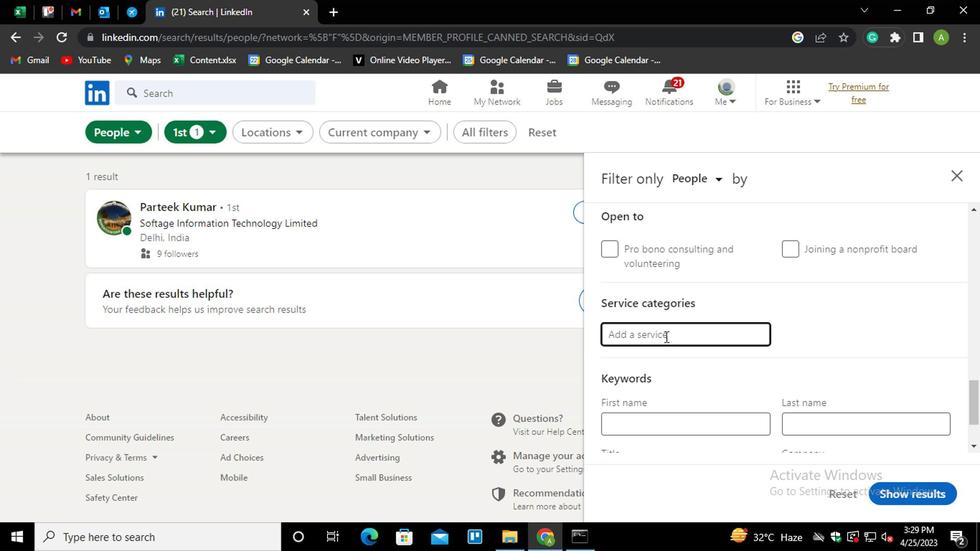 
Action: Key pressed <Key.shift_r>INTE<Key.down><Key.enter>
Screenshot: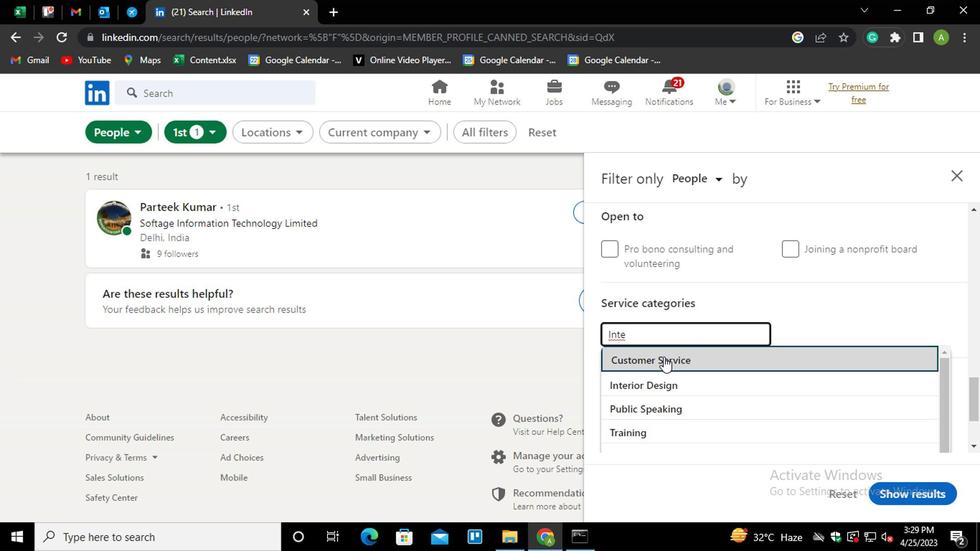 
Action: Mouse moved to (697, 340)
Screenshot: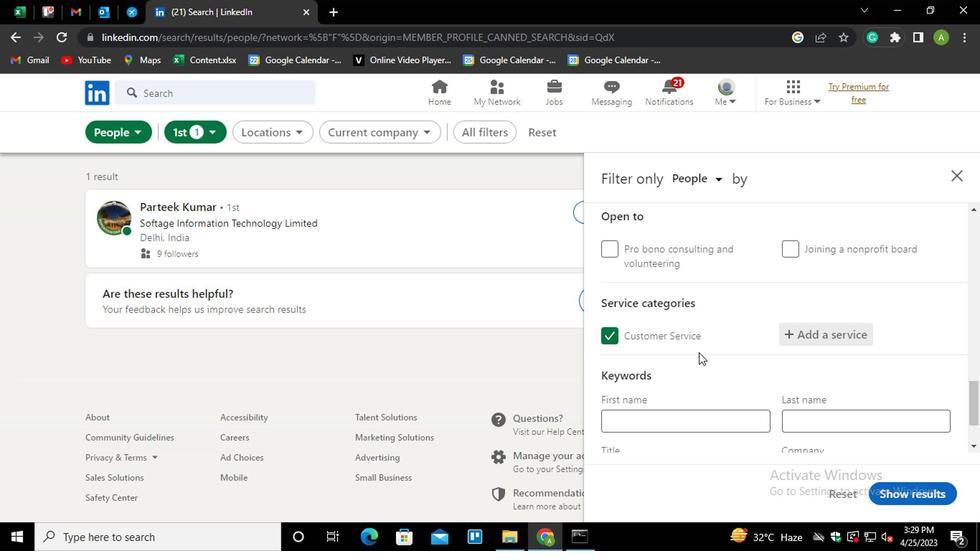
Action: Mouse pressed left at (697, 340)
Screenshot: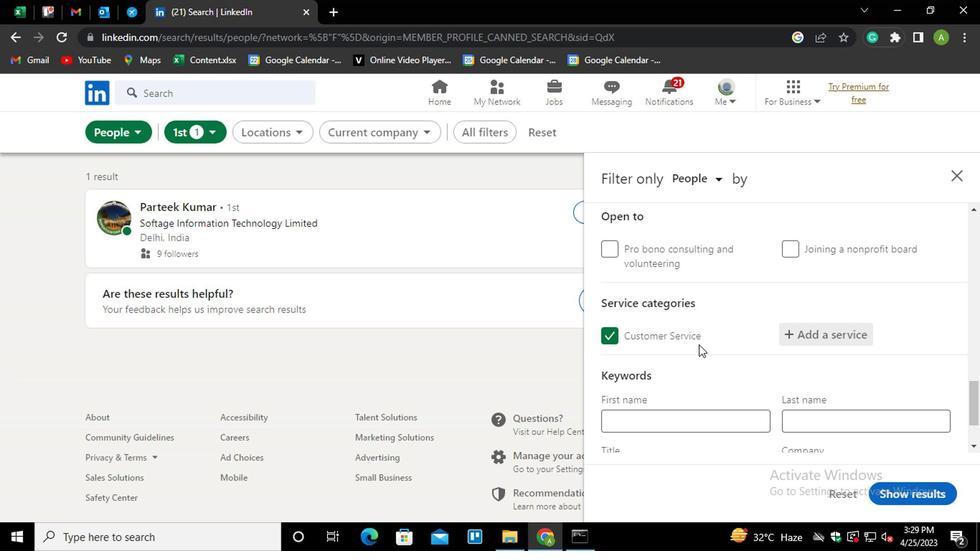 
Action: Mouse moved to (786, 335)
Screenshot: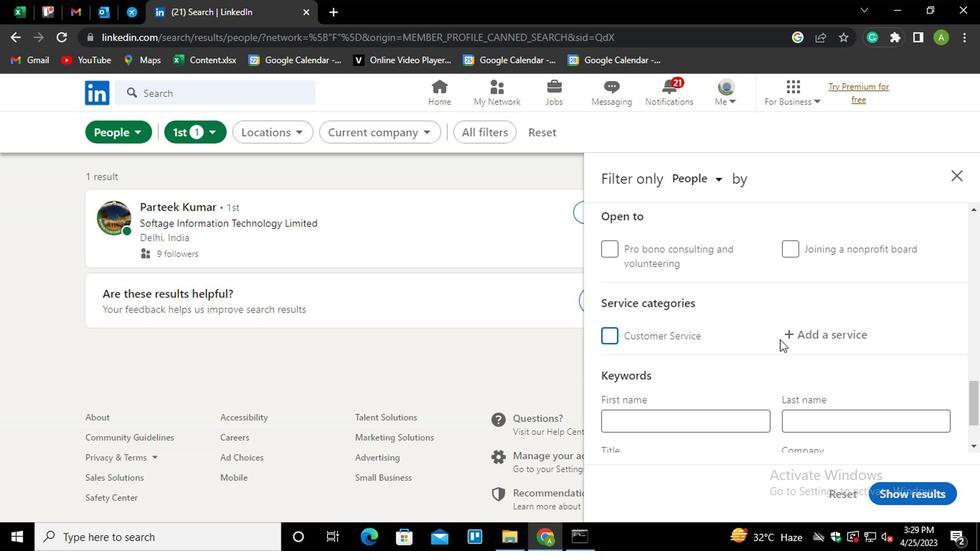 
Action: Mouse pressed left at (786, 335)
Screenshot: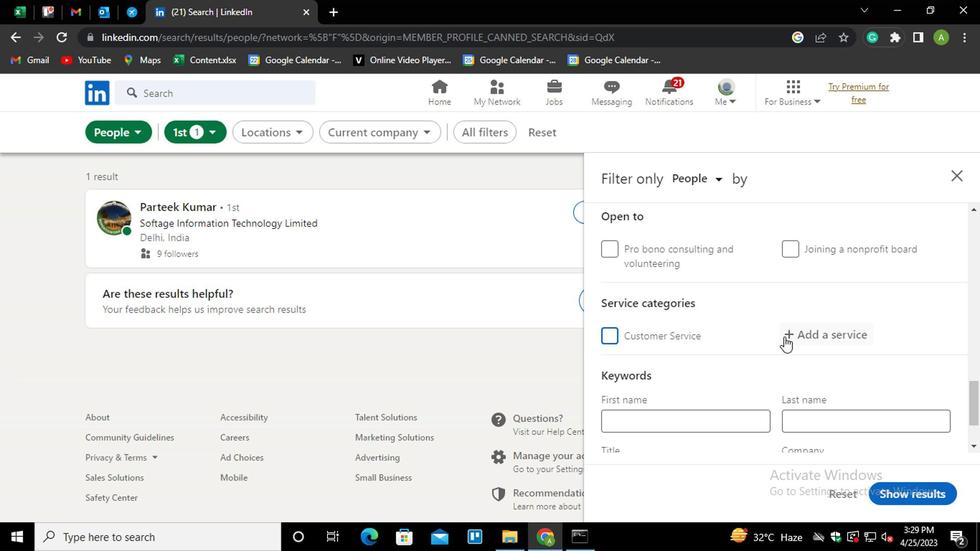 
Action: Mouse moved to (796, 334)
Screenshot: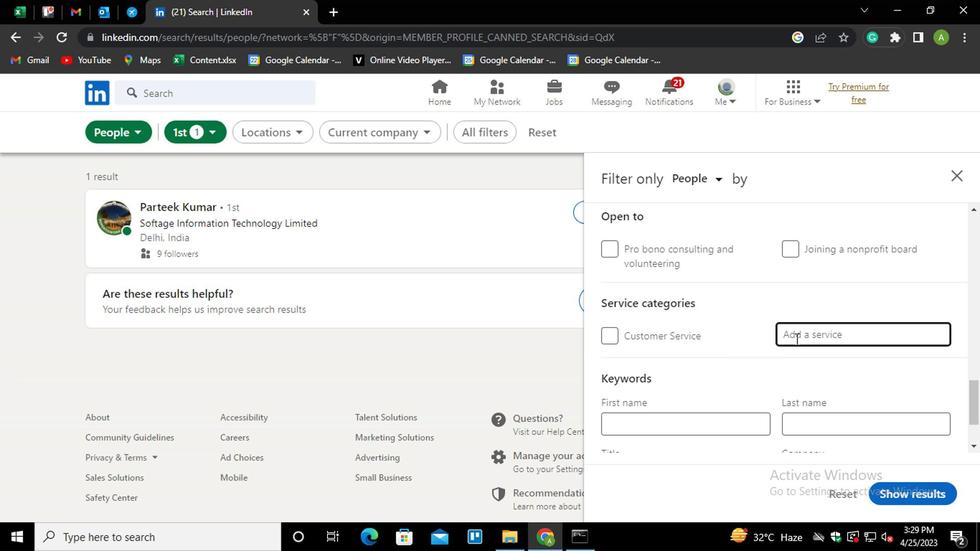 
Action: Mouse pressed left at (796, 334)
Screenshot: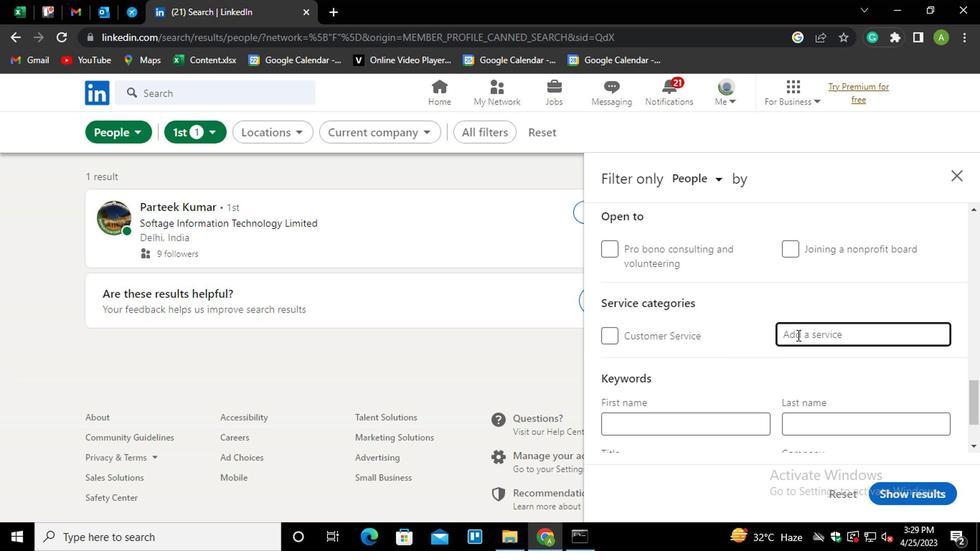 
Action: Key pressed <Key.shift_r>INTER<Key.down><Key.down><Key.enter>
Screenshot: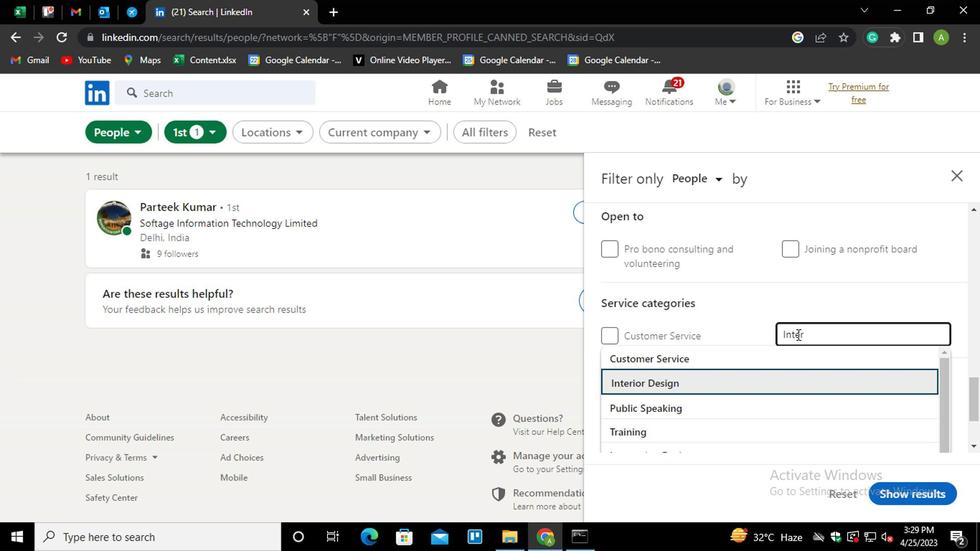 
Action: Mouse moved to (794, 367)
Screenshot: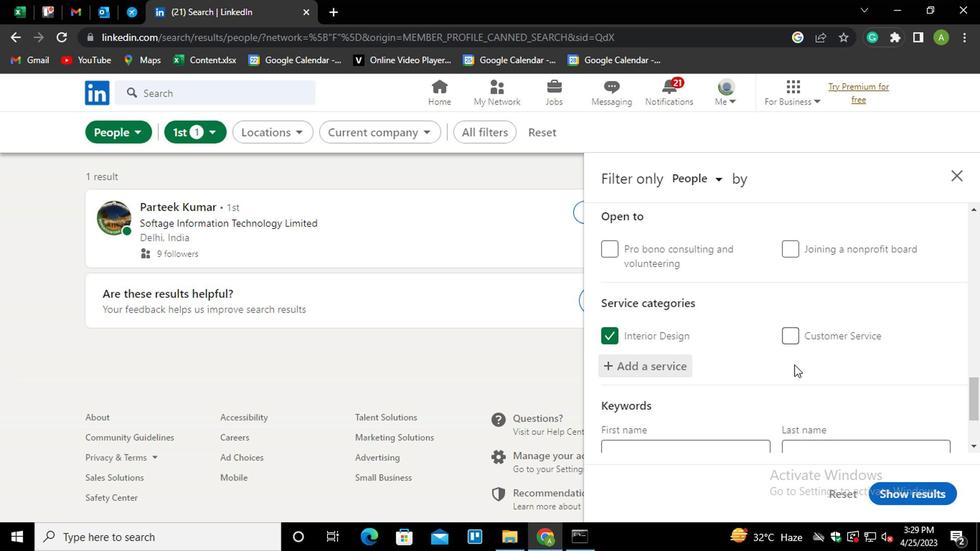 
Action: Mouse scrolled (794, 366) with delta (0, -1)
Screenshot: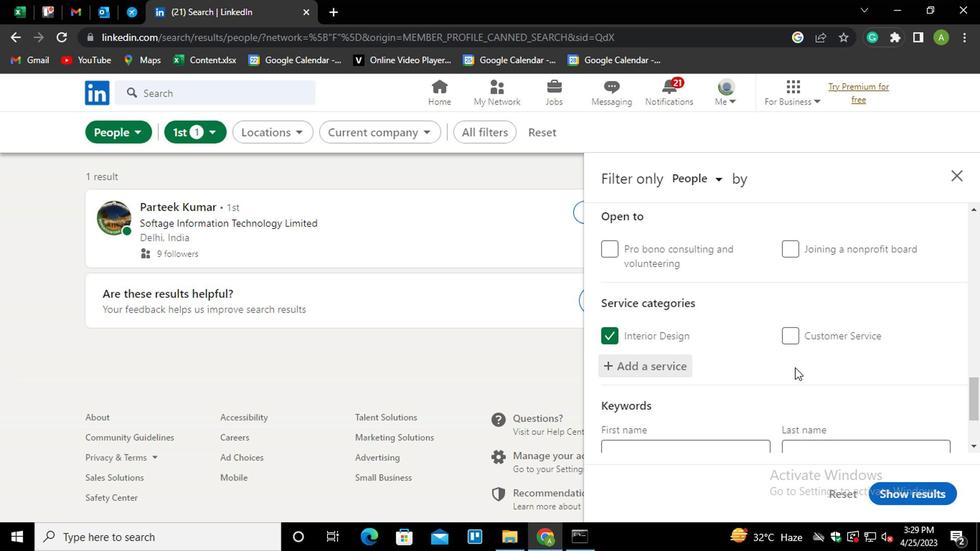 
Action: Mouse scrolled (794, 366) with delta (0, -1)
Screenshot: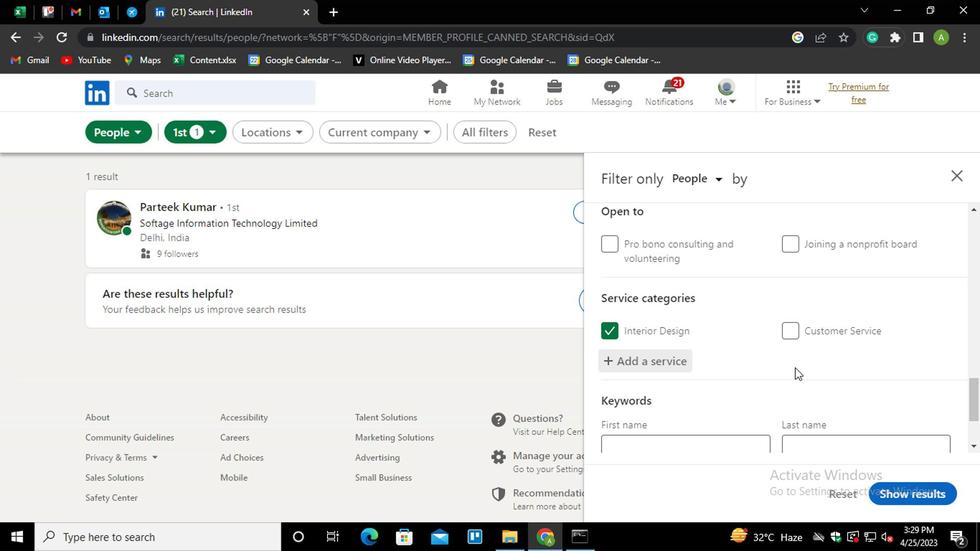 
Action: Mouse moved to (796, 366)
Screenshot: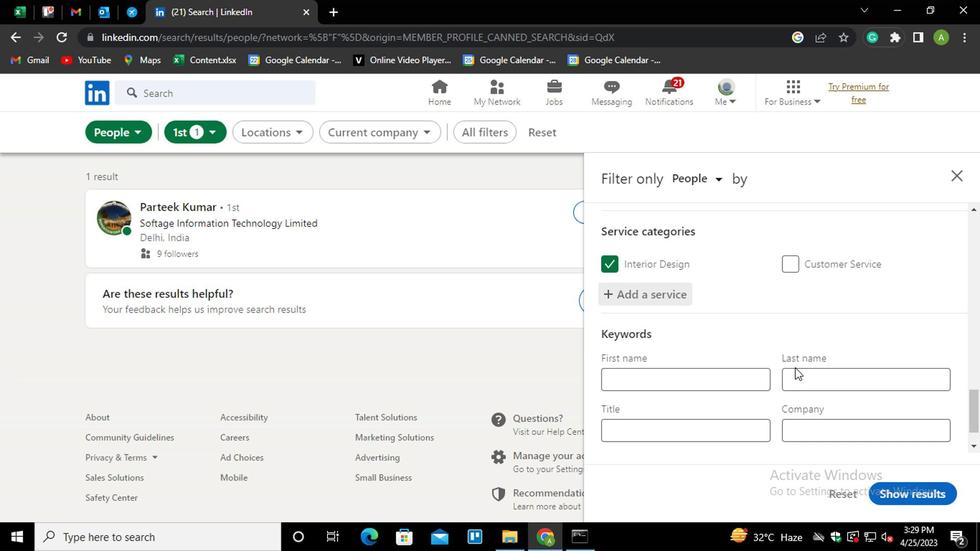 
Action: Mouse scrolled (796, 366) with delta (0, 0)
Screenshot: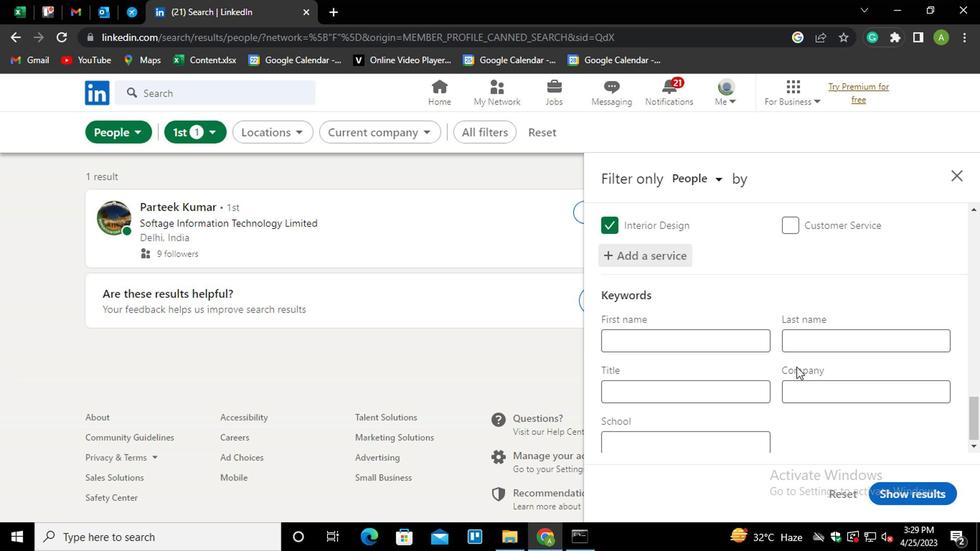 
Action: Mouse scrolled (796, 366) with delta (0, 0)
Screenshot: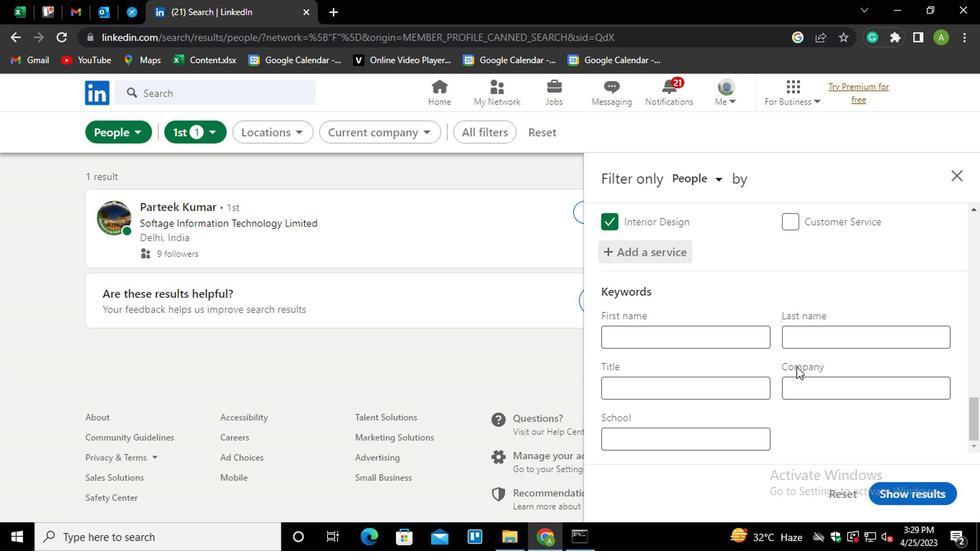 
Action: Mouse moved to (645, 392)
Screenshot: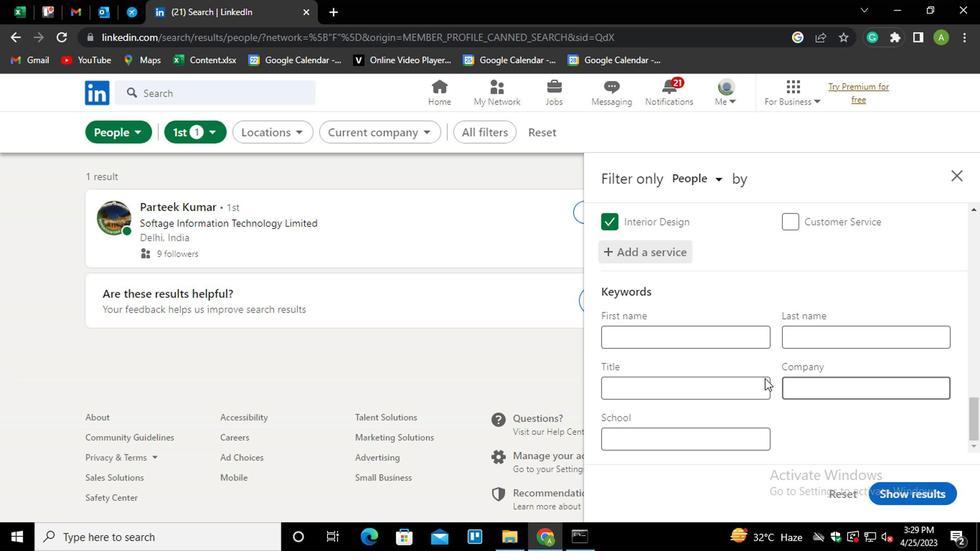 
Action: Mouse pressed left at (645, 392)
Screenshot: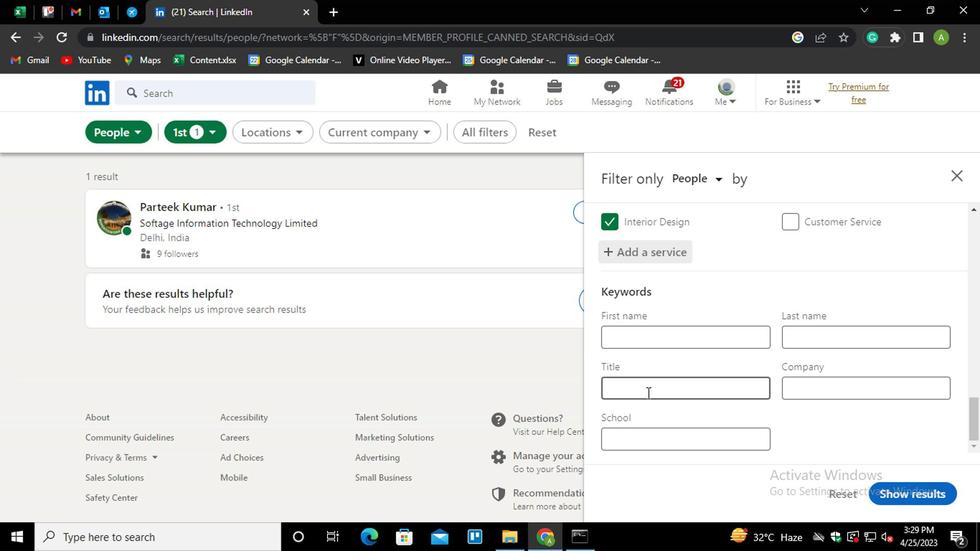 
Action: Mouse moved to (644, 401)
Screenshot: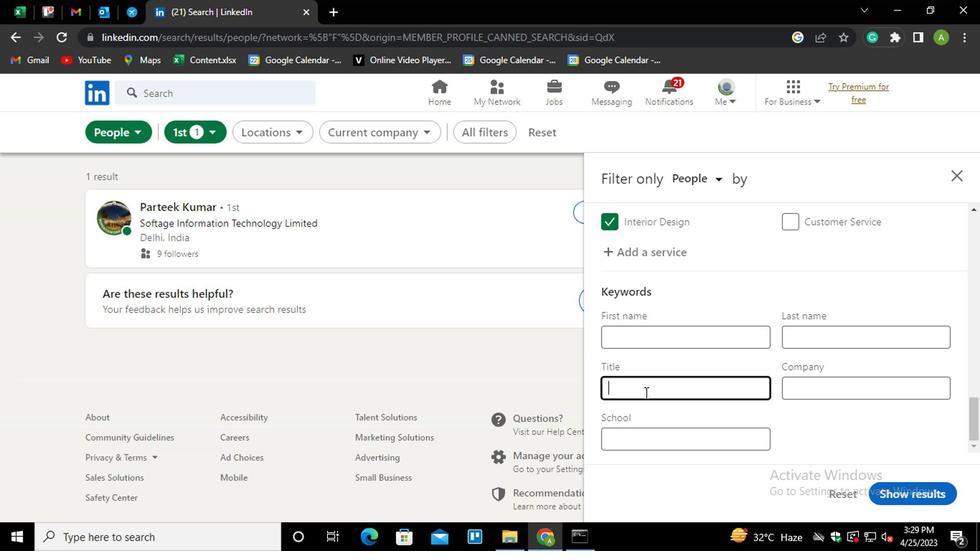 
Action: Key pressed <Key.shift_r><Key.shift_r><Key.shift_r><Key.shift_r><Key.shift_r><Key.shift_r><Key.shift_r><Key.shift_r><Key.shift_r>LEAD
Screenshot: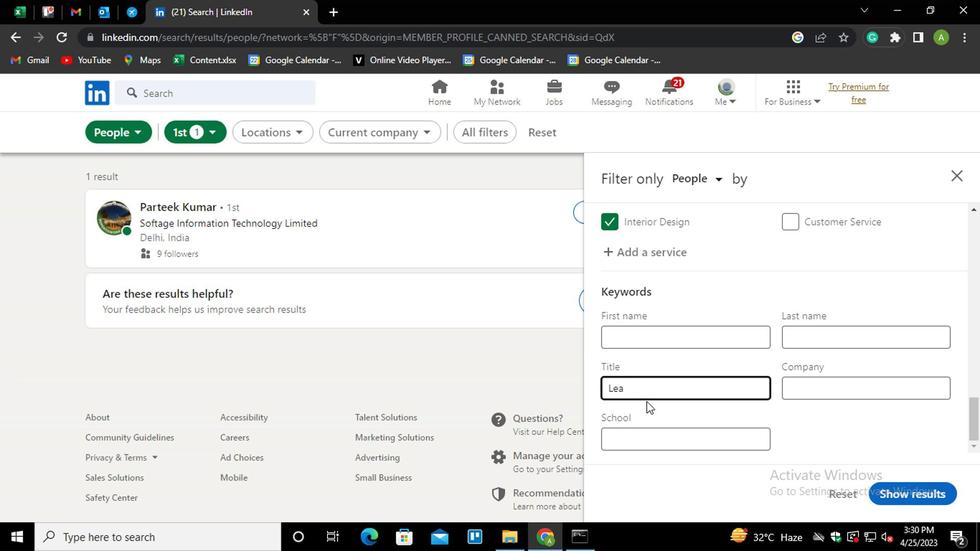 
Action: Mouse moved to (850, 431)
Screenshot: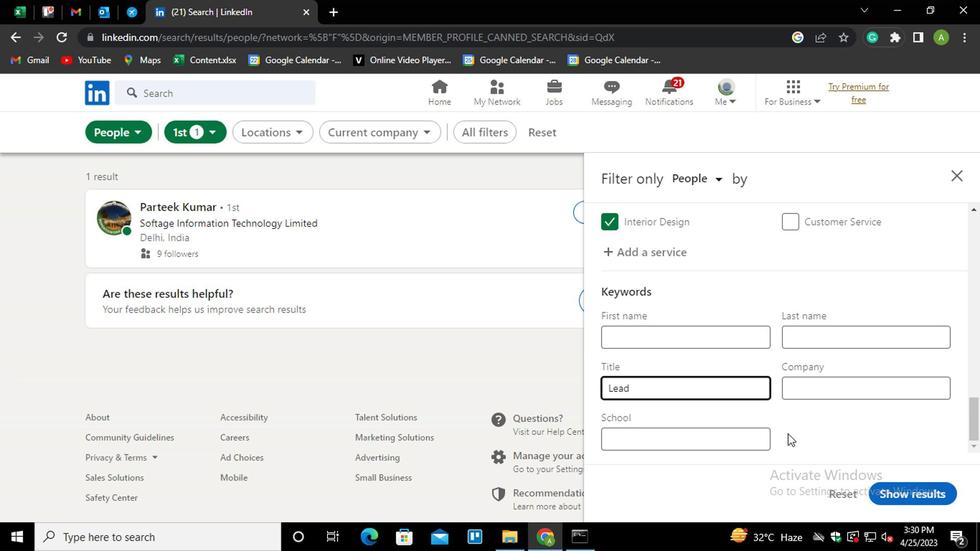 
Action: Mouse pressed left at (850, 431)
Screenshot: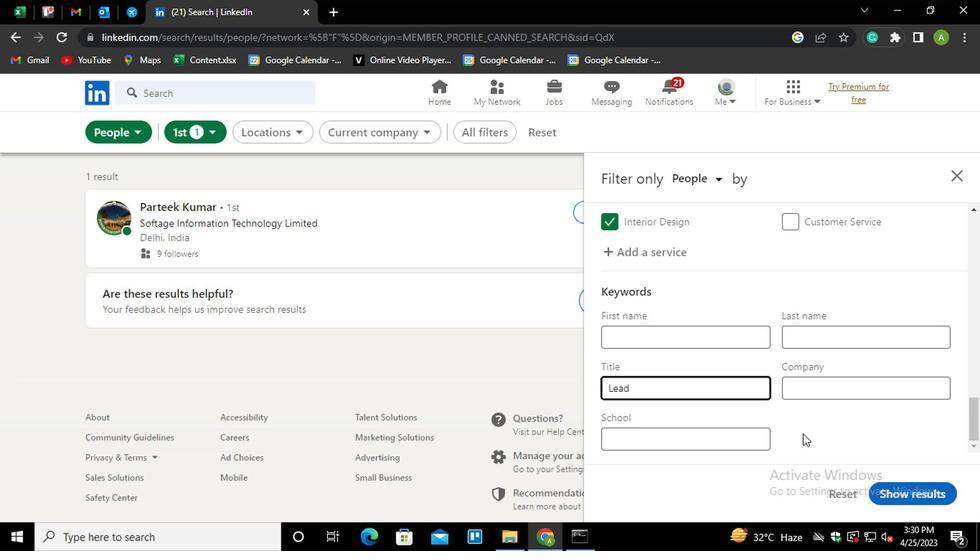 
Action: Mouse moved to (894, 492)
Screenshot: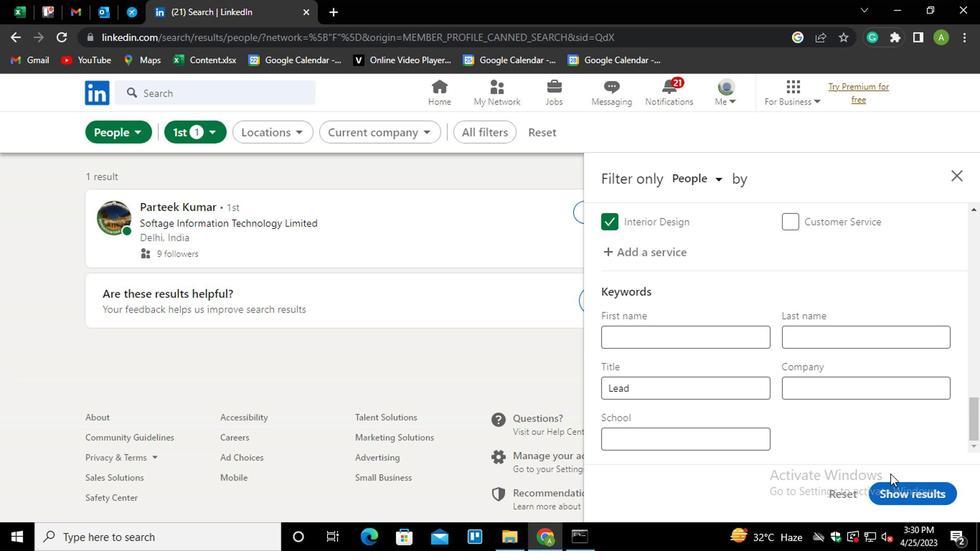 
Action: Mouse pressed left at (894, 492)
Screenshot: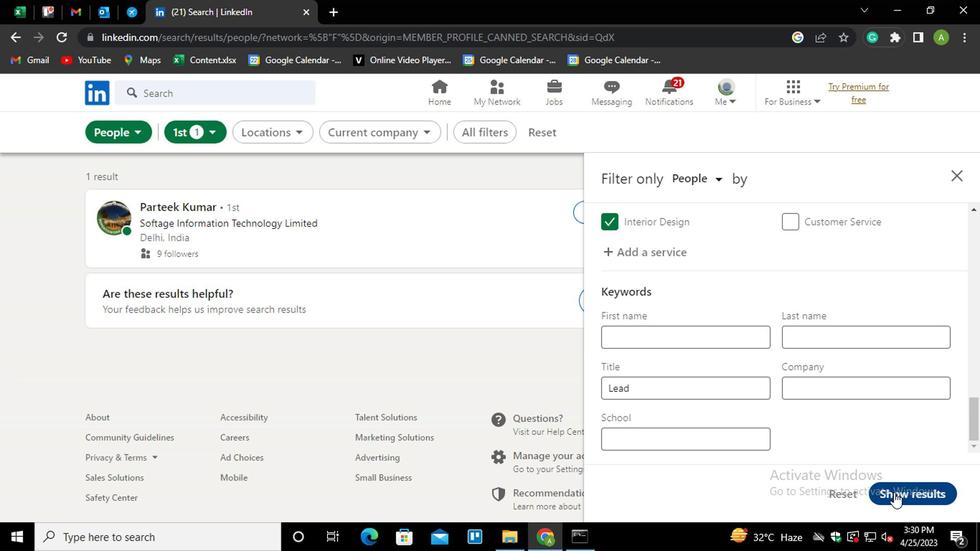 
Action: Mouse moved to (852, 440)
Screenshot: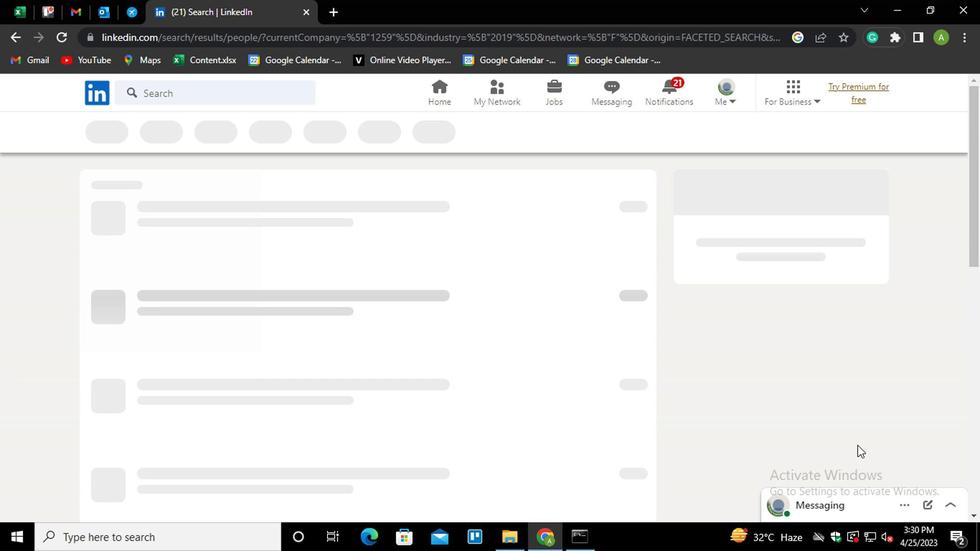 
